 Task: Create Card Public Speaking Event Performance Review in Board Event Planning to Workspace Influencer Marketing Agencies.. Create Card Landscaping Review in Board Content Marketing Asset Creation and Optimization to Workspace Influencer Marketing Agencies.. Create Card Press Release Review in Board Diversity and Inclusion Employee Resource Group Recruitment and Onboarding Program Development and Execution to Workspace Influencer Marketing Agencies.
Action: Mouse moved to (689, 206)
Screenshot: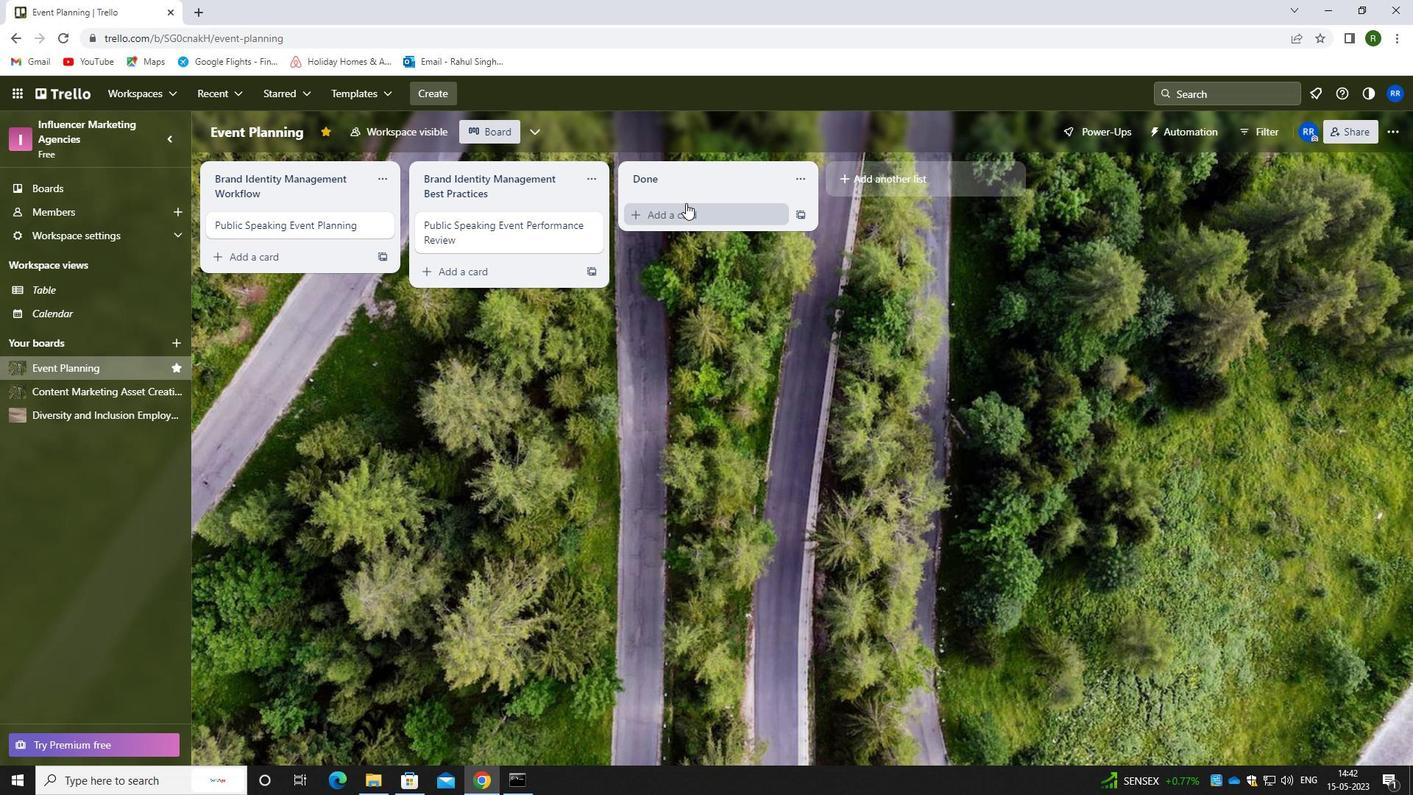 
Action: Mouse pressed left at (689, 206)
Screenshot: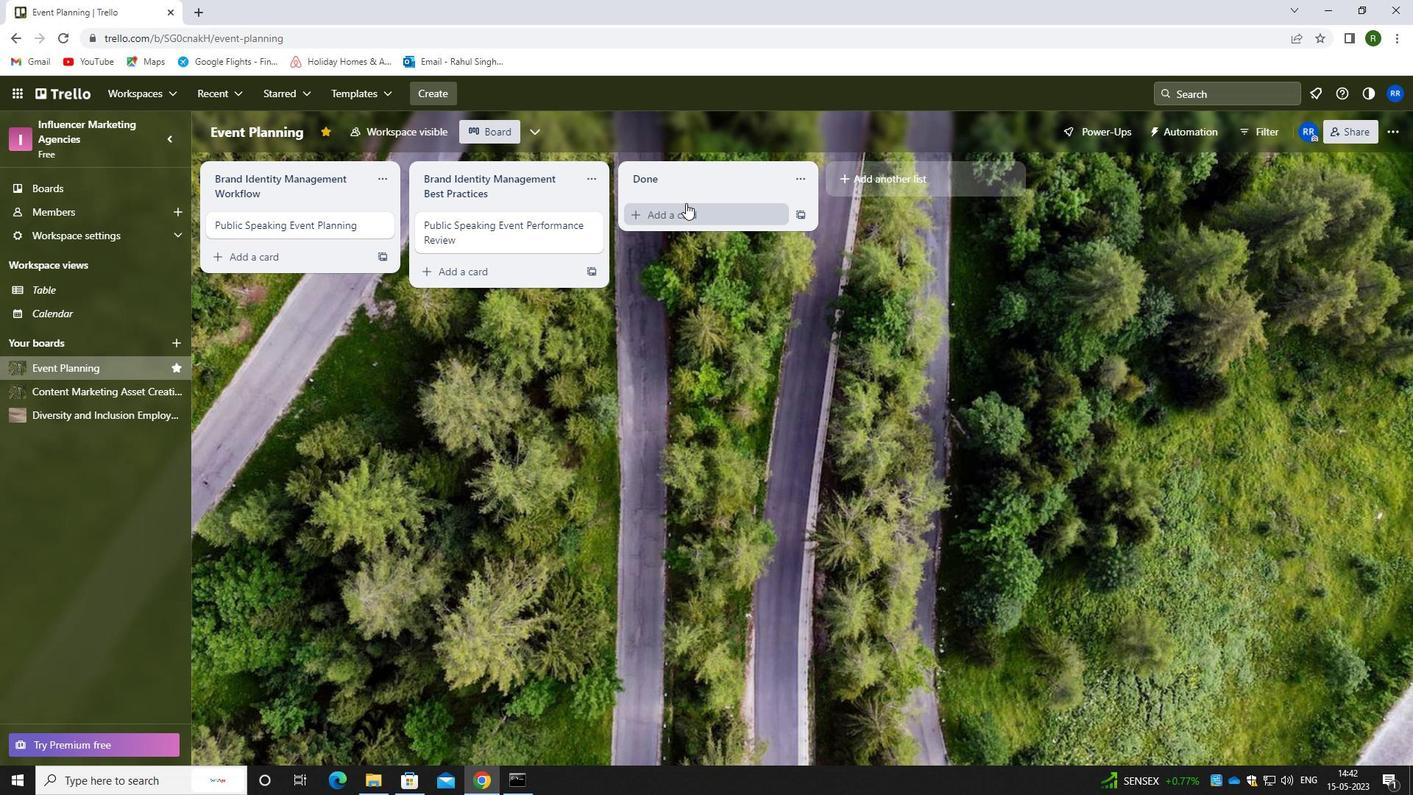 
Action: Mouse moved to (701, 223)
Screenshot: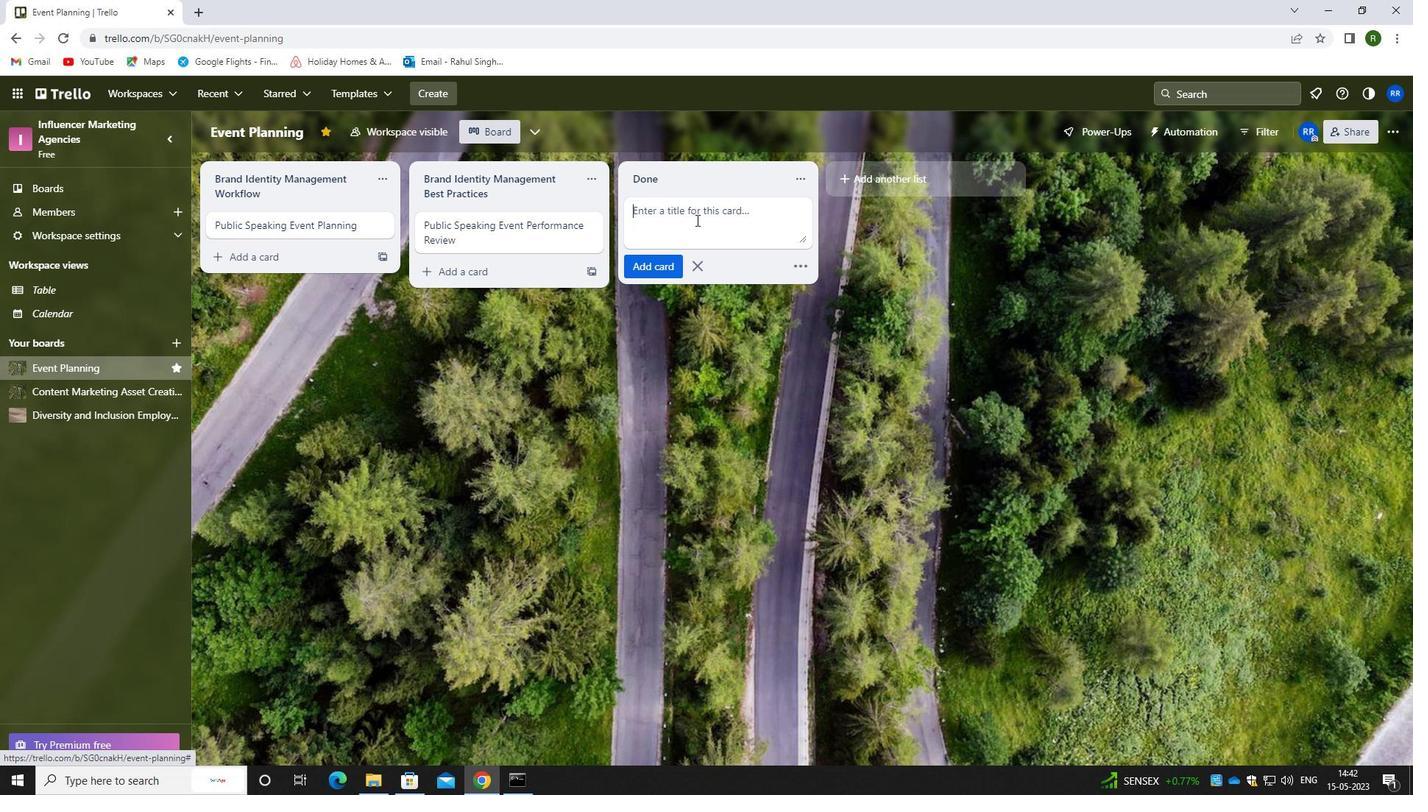 
Action: Mouse pressed left at (701, 223)
Screenshot: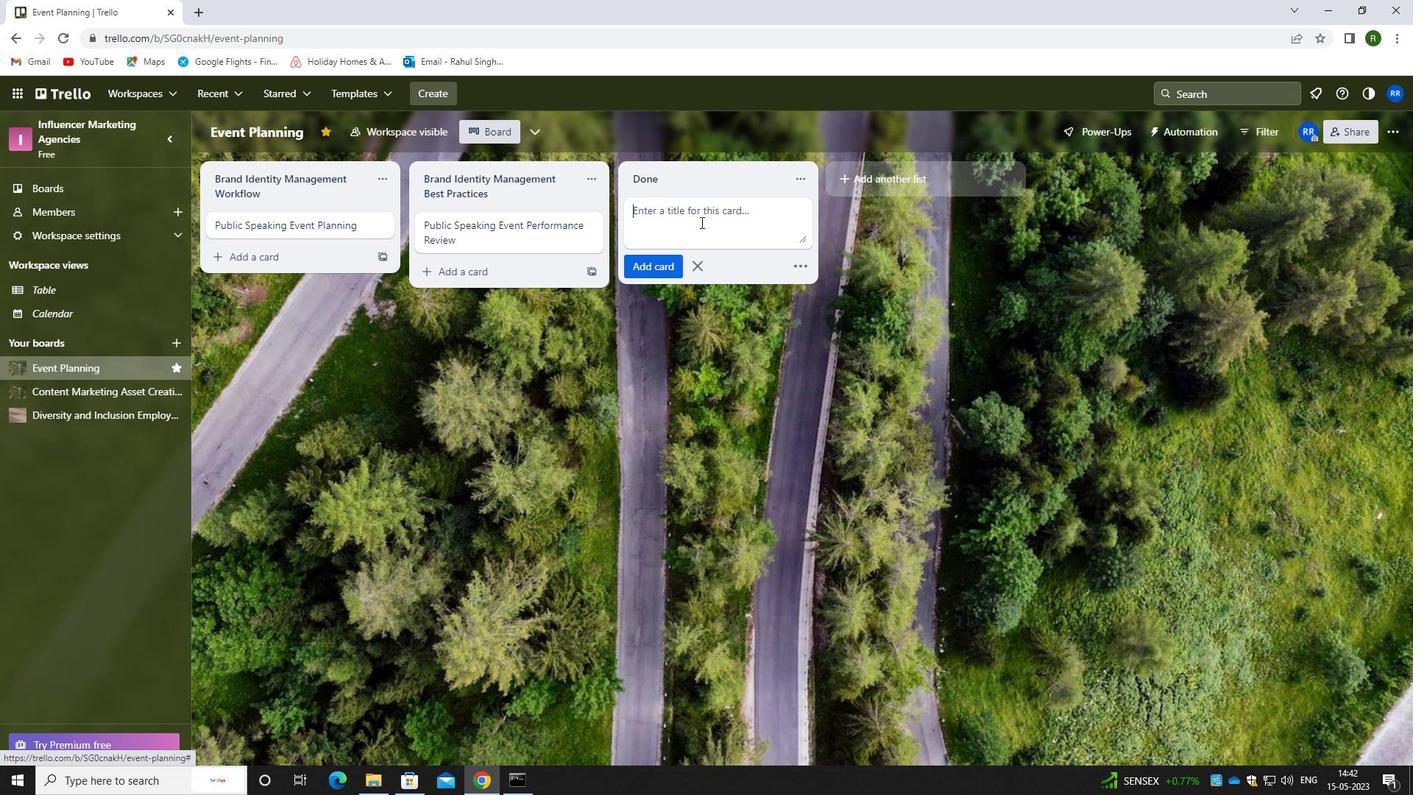 
Action: Key pressed <Key.caps_lock>p<Key.caps_lock>Ublic<Key.space><Key.caps_lock>s<Key.caps_lock>Peaking<Key.space><Key.caps_lock>e<Key.caps_lock>vent<Key.space><Key.caps_lock>P<Key.caps_lock>erformance<Key.space>
Screenshot: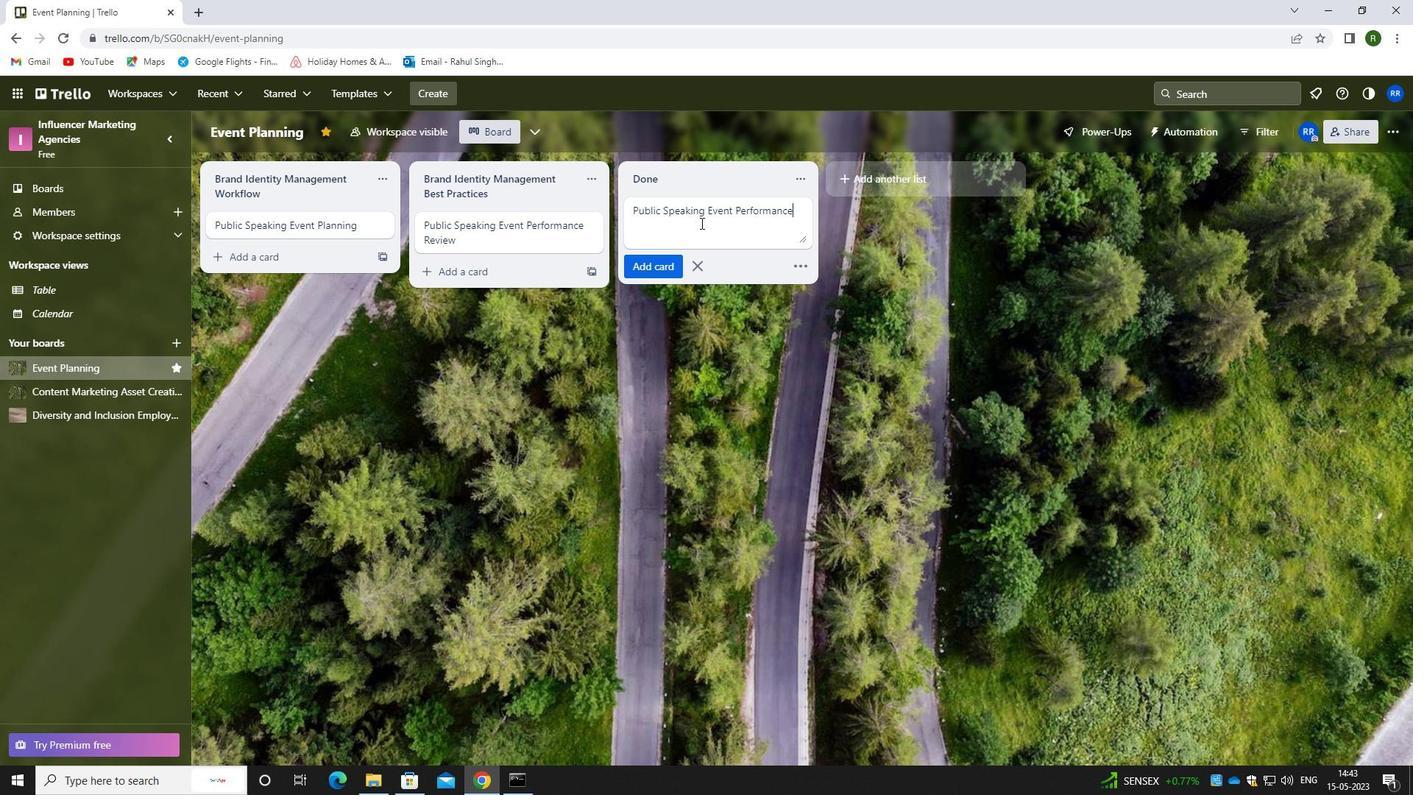 
Action: Mouse moved to (699, 223)
Screenshot: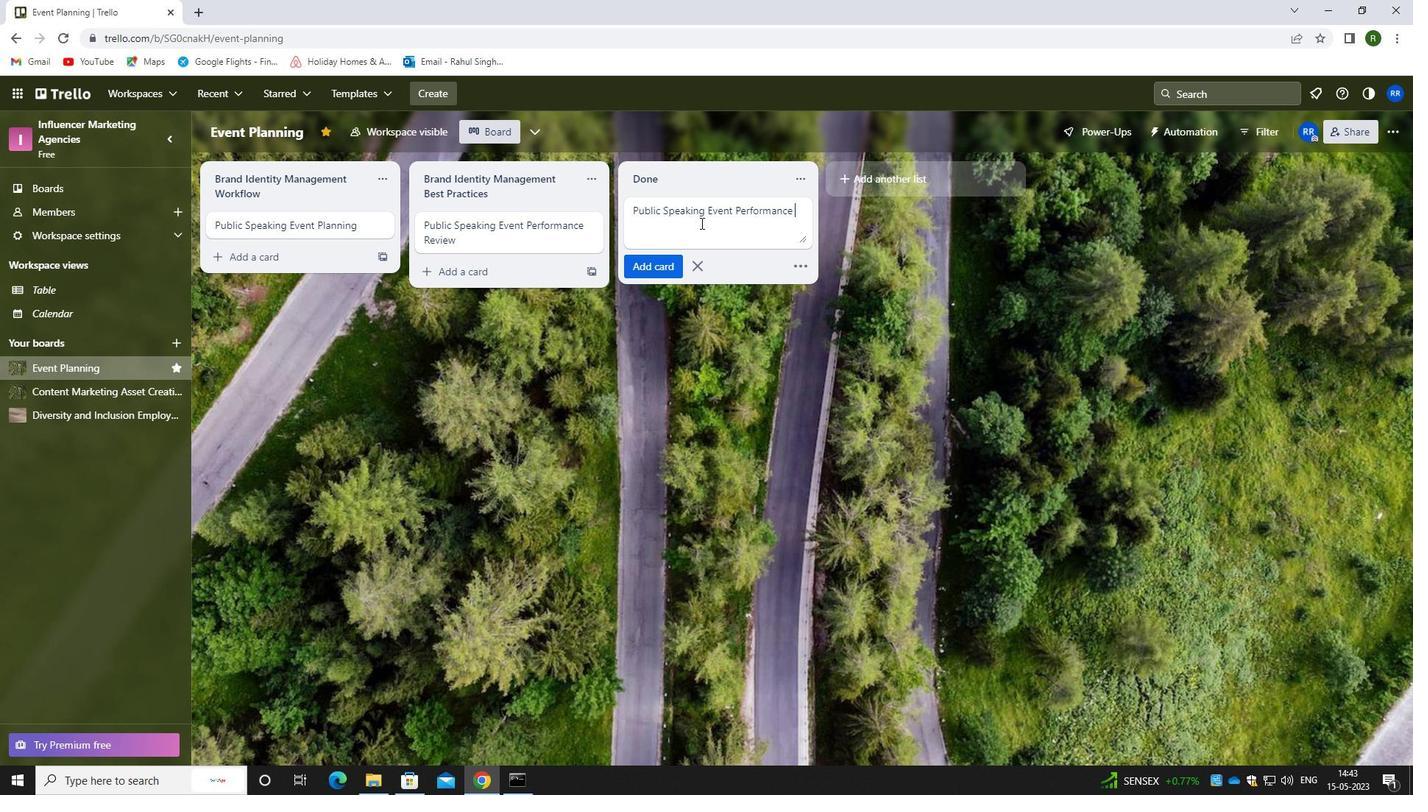 
Action: Key pressed <Key.caps_lock>r<Key.caps_lock>eview
Screenshot: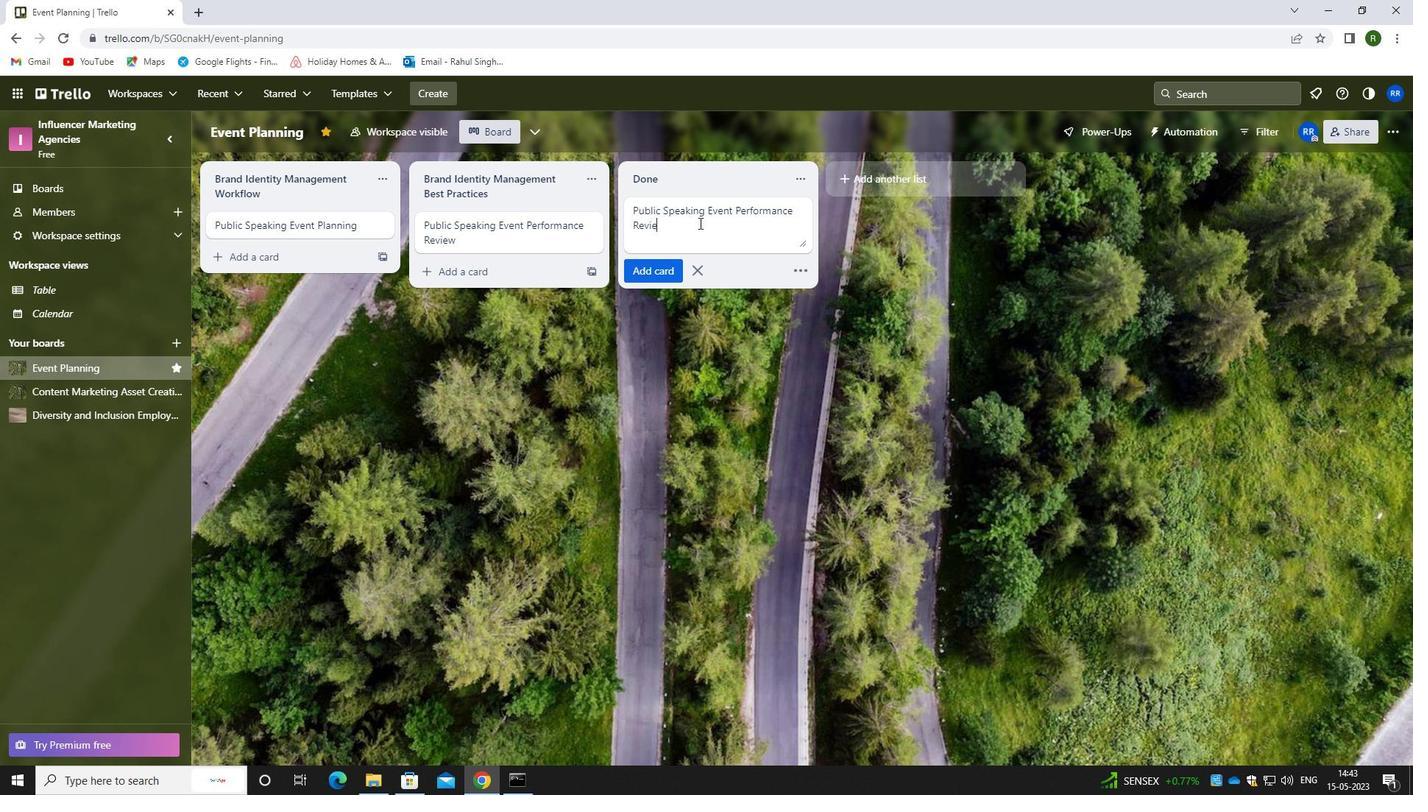 
Action: Mouse moved to (648, 267)
Screenshot: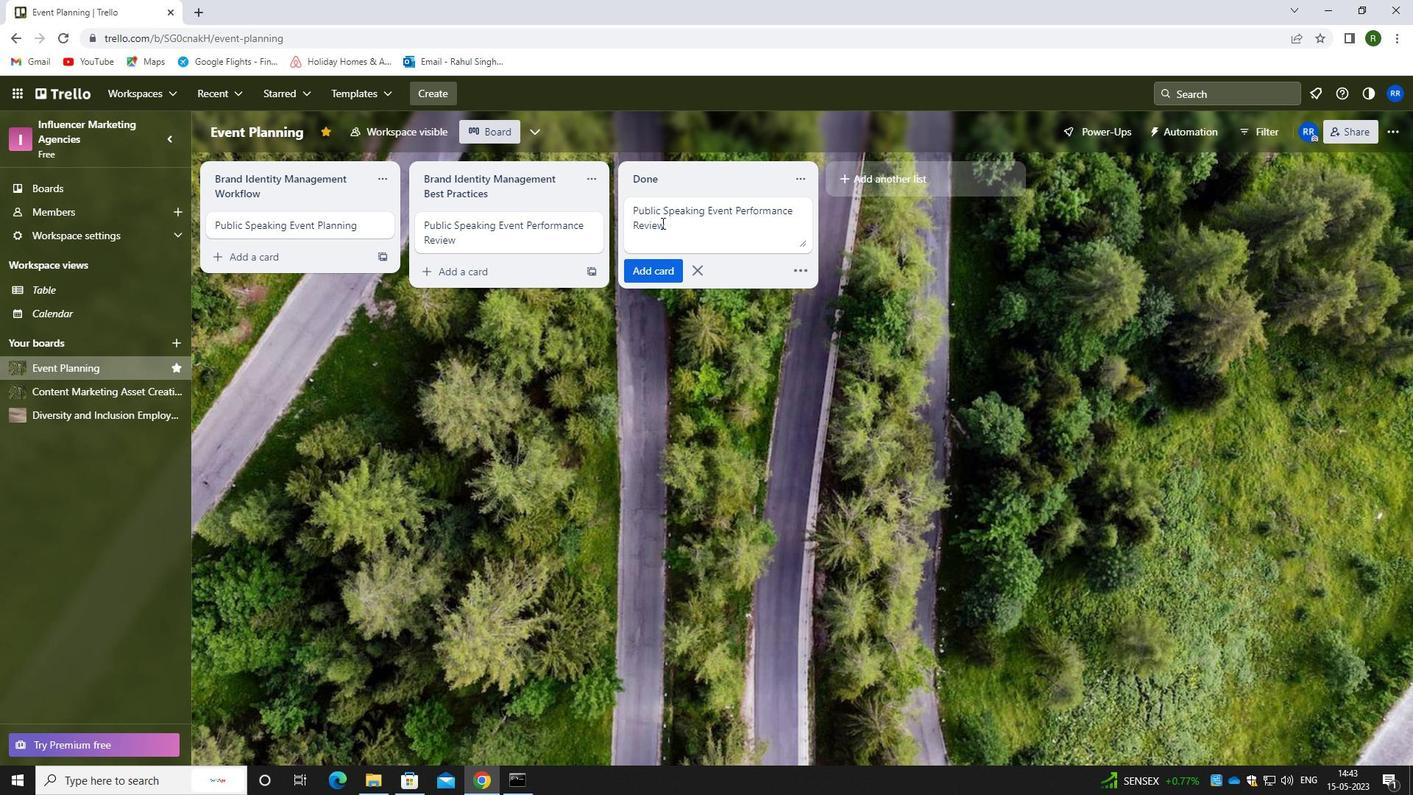 
Action: Mouse pressed left at (648, 267)
Screenshot: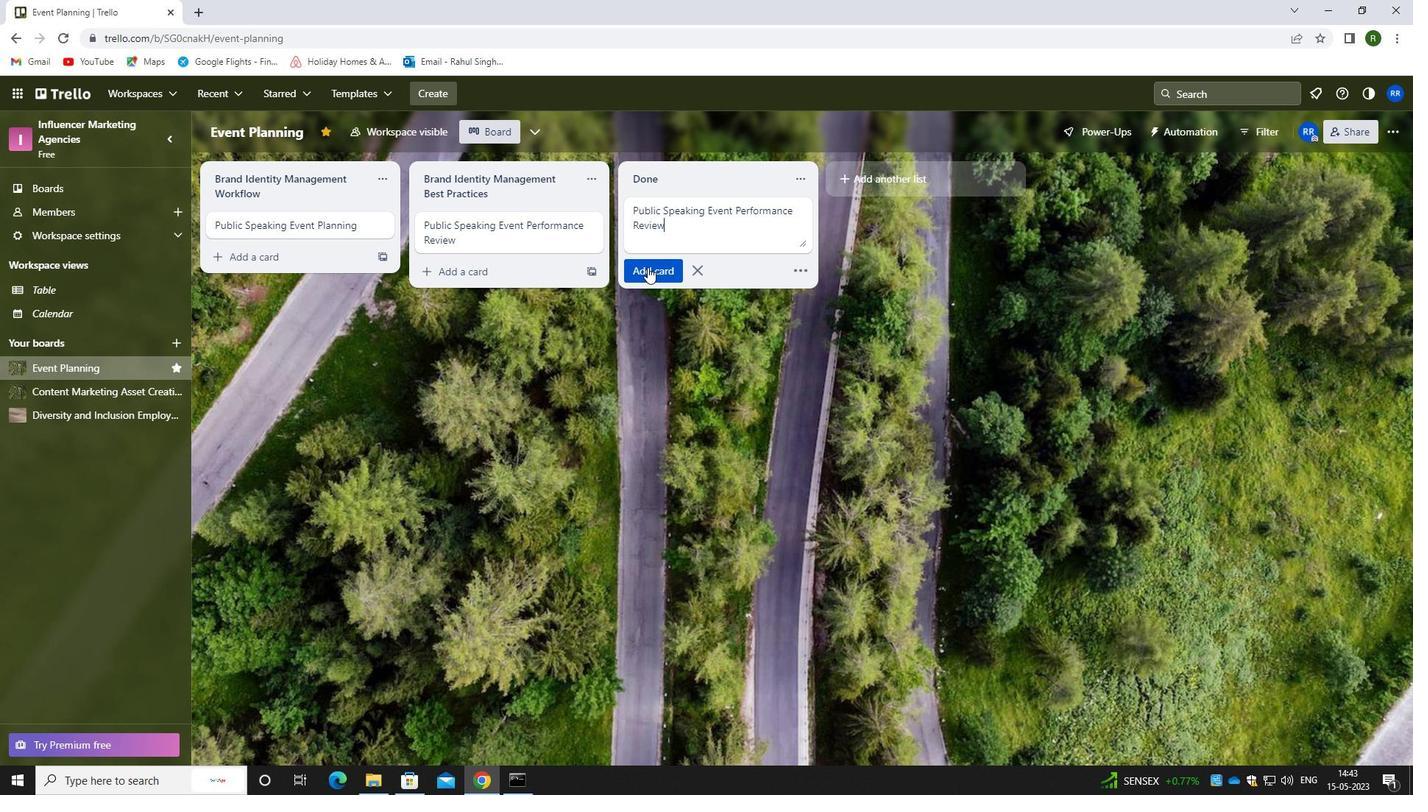 
Action: Mouse moved to (100, 394)
Screenshot: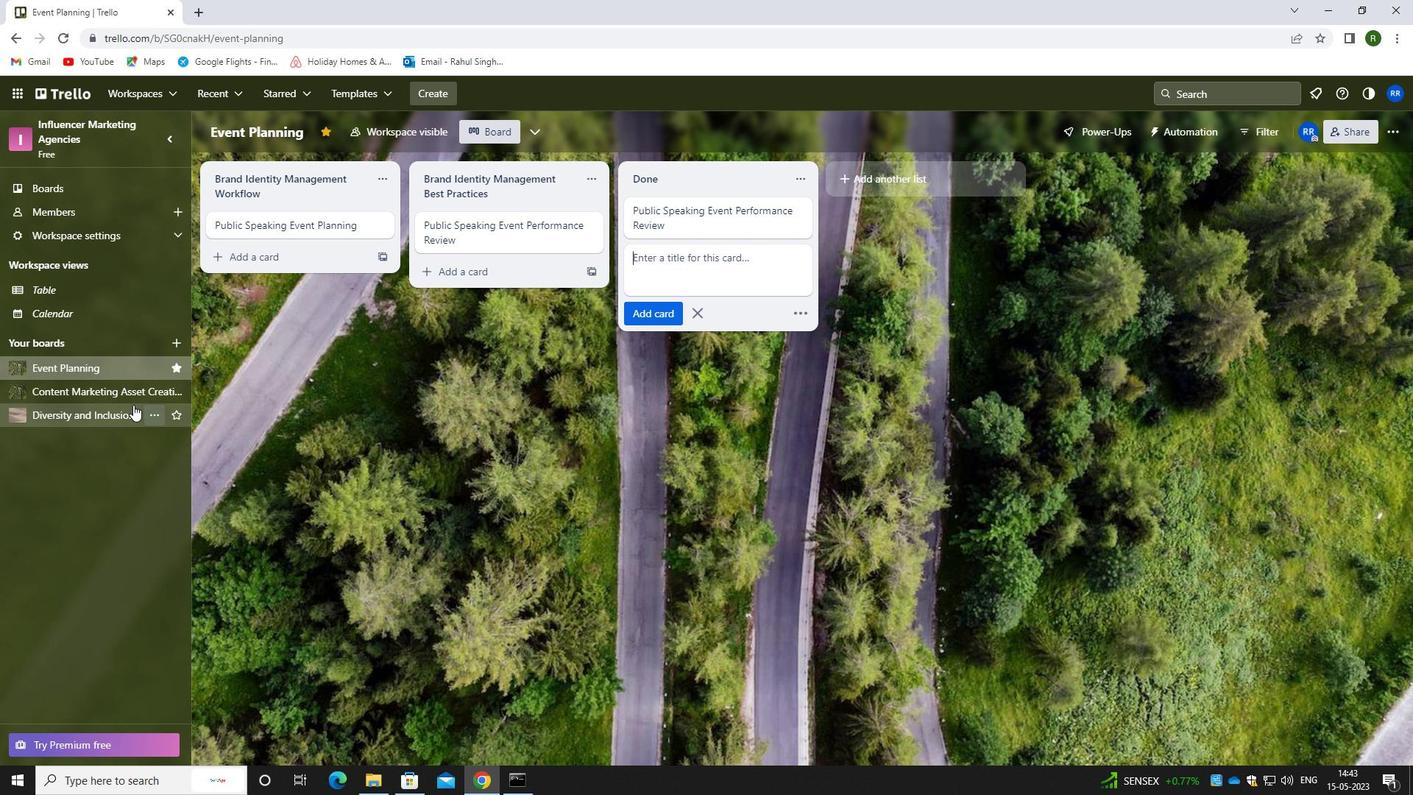 
Action: Mouse pressed left at (100, 394)
Screenshot: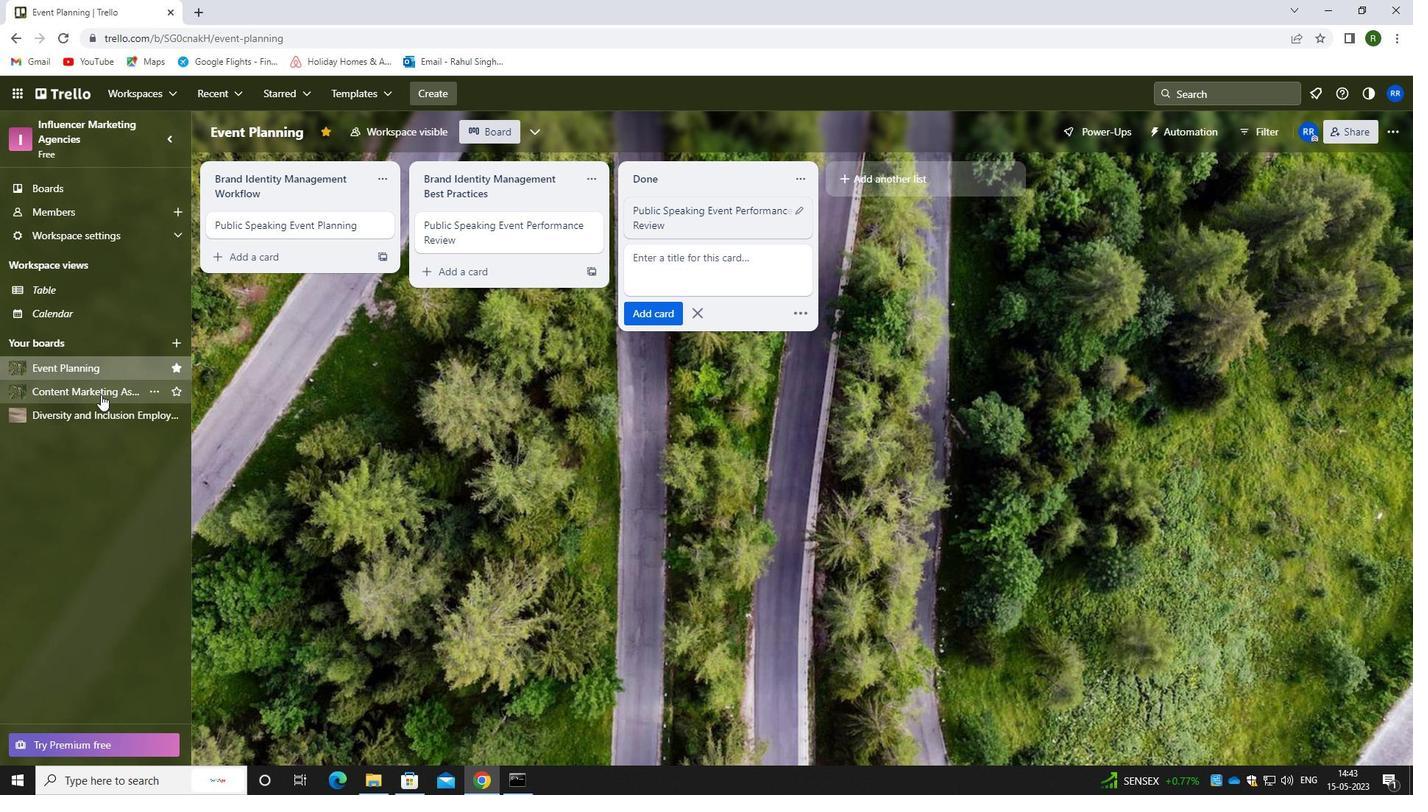 
Action: Mouse moved to (639, 215)
Screenshot: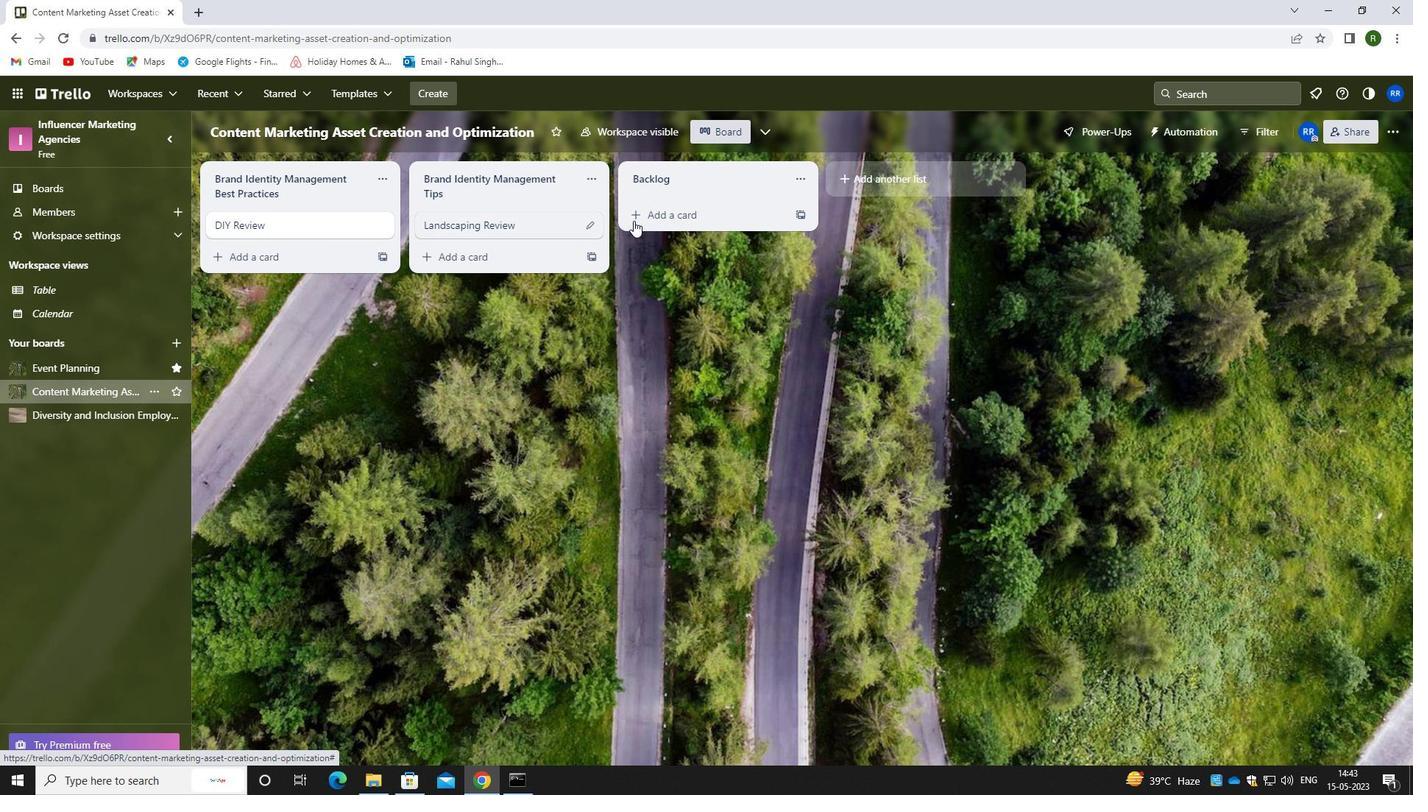 
Action: Mouse pressed left at (639, 215)
Screenshot: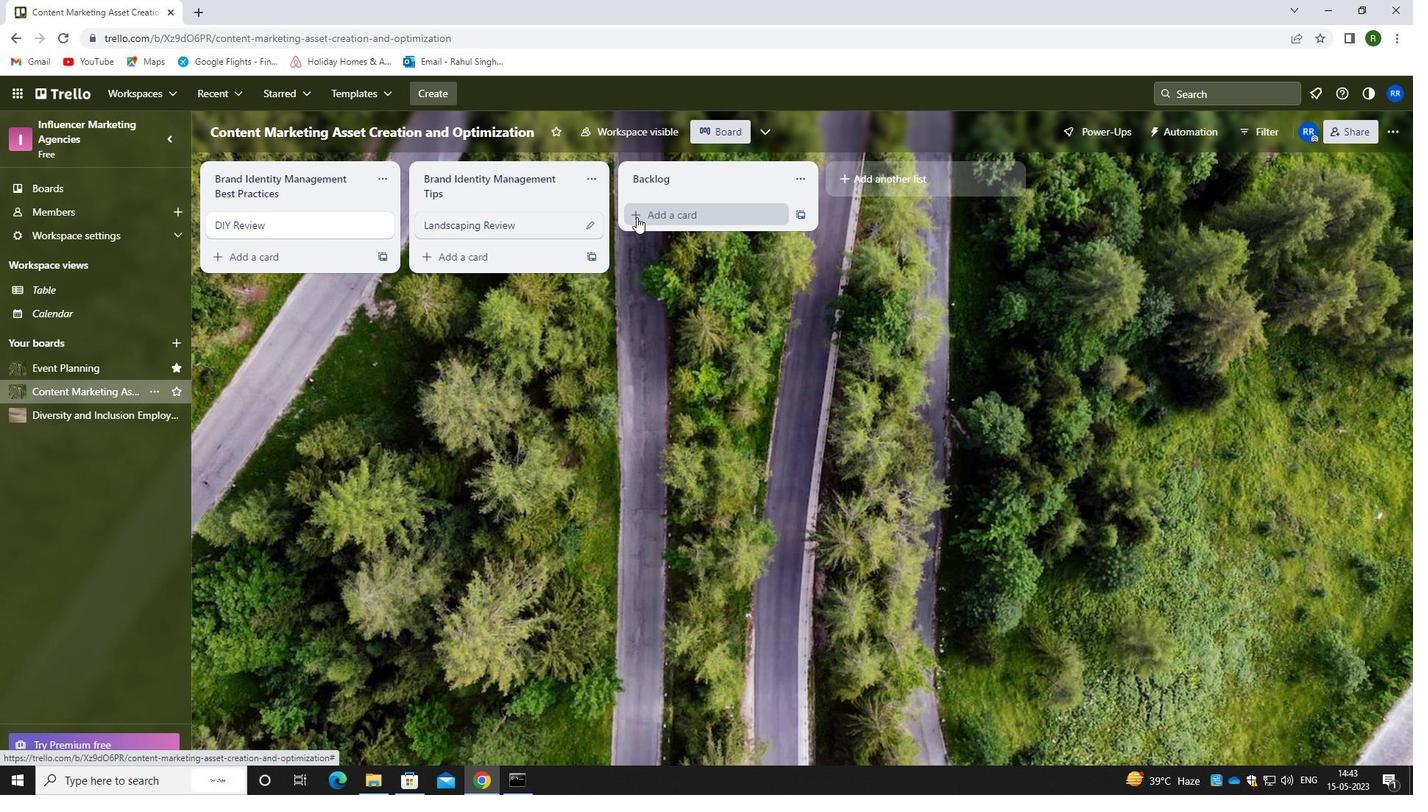 
Action: Mouse moved to (670, 217)
Screenshot: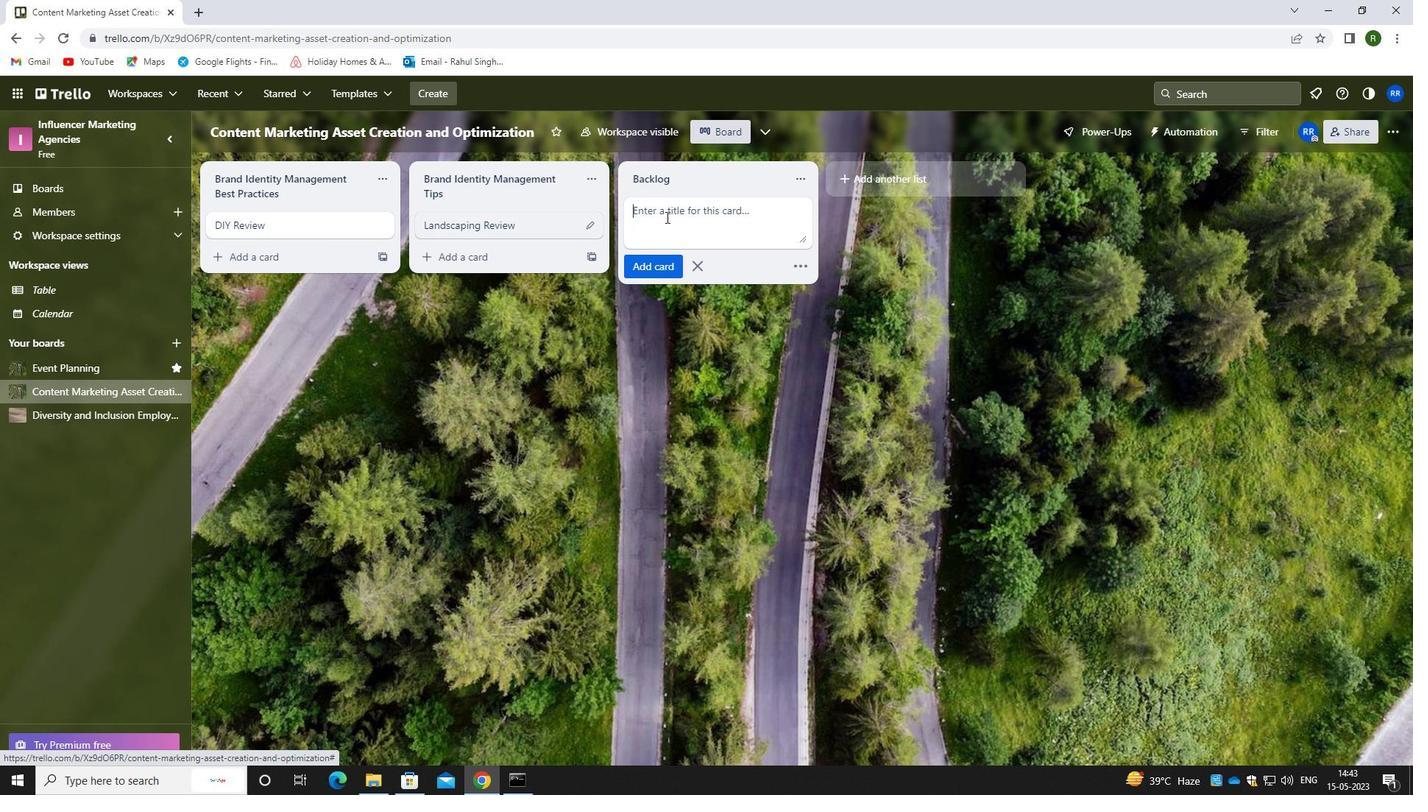 
Action: Mouse pressed left at (670, 217)
Screenshot: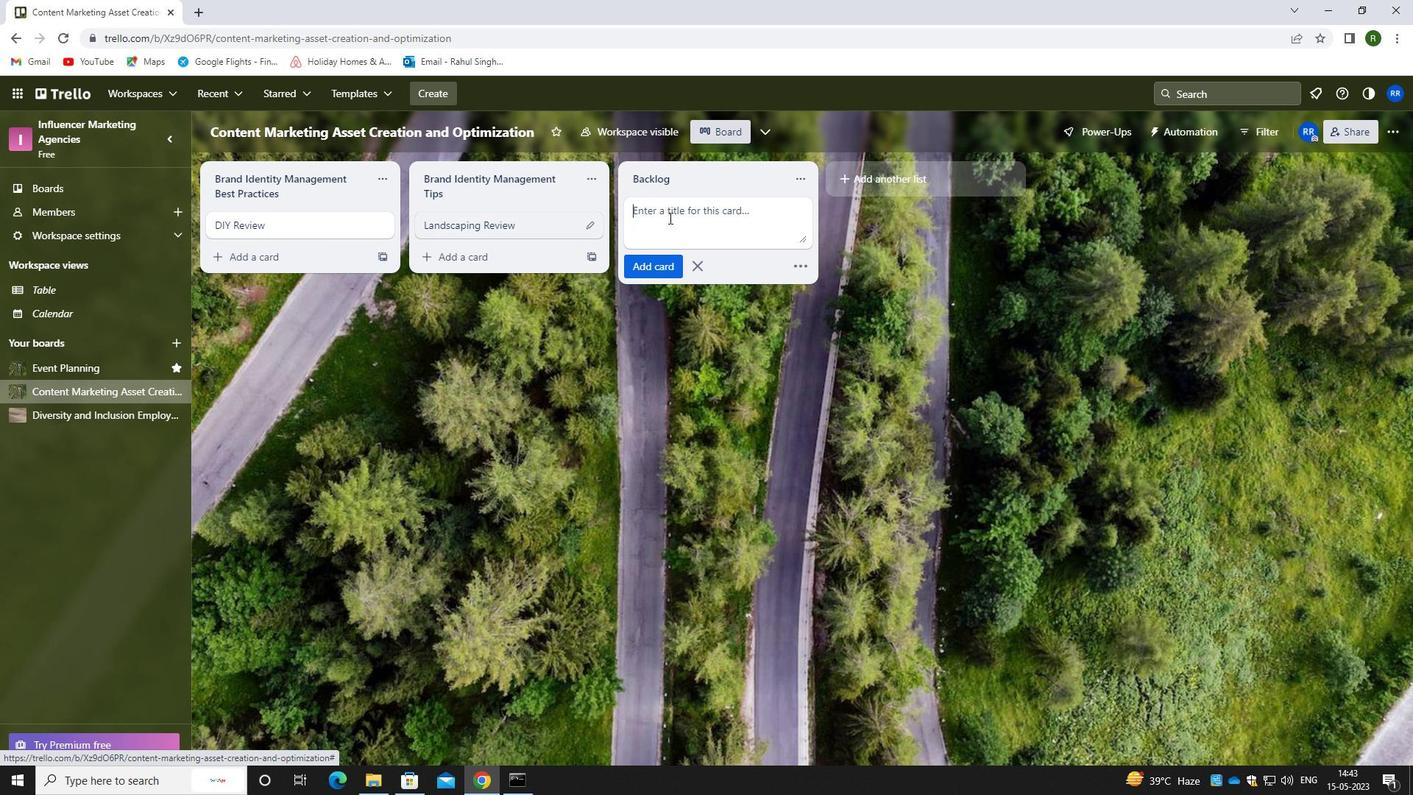 
Action: Key pressed <Key.caps_lock>l<Key.caps_lock>andscaping<Key.space><Key.caps_lock>r<Key.caps_lock>eview
Screenshot: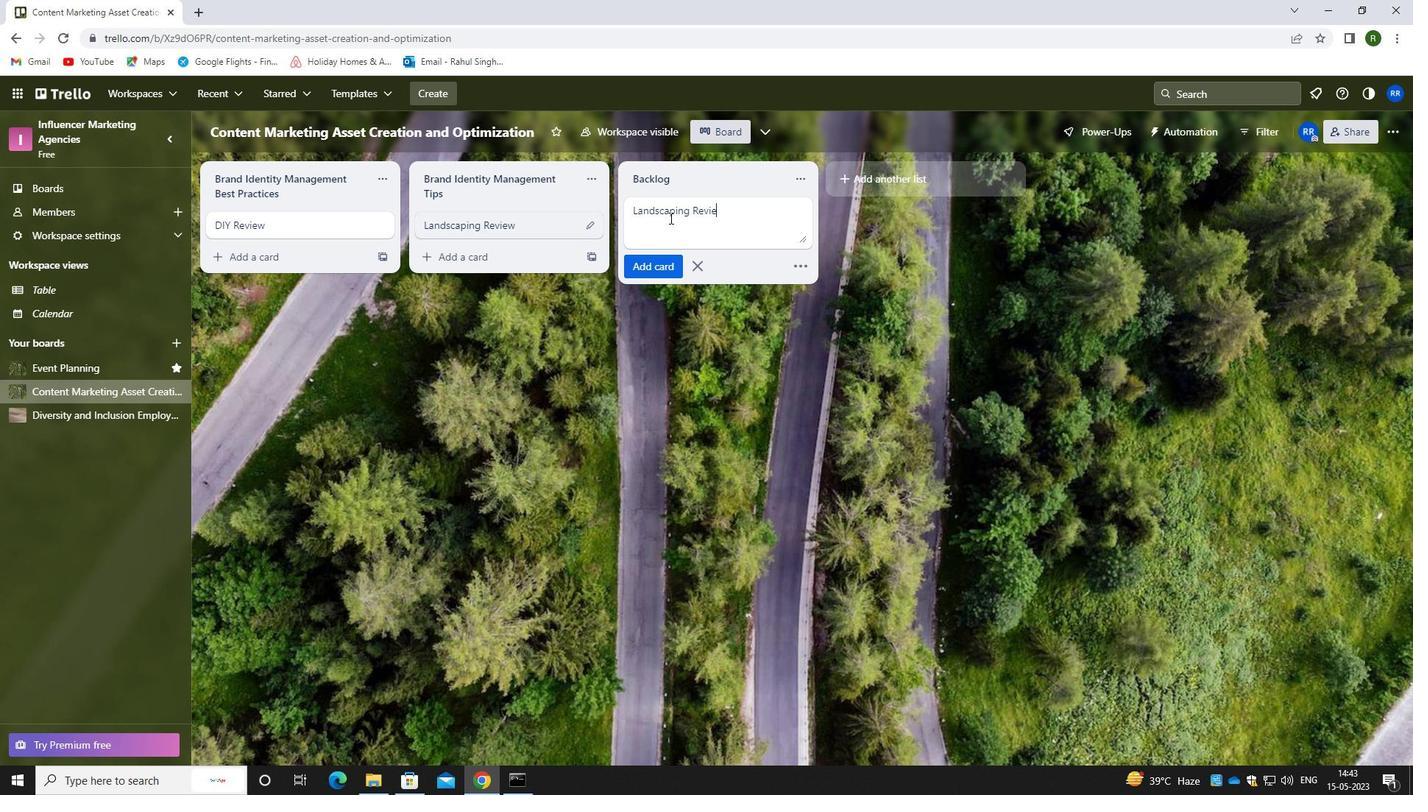 
Action: Mouse moved to (658, 273)
Screenshot: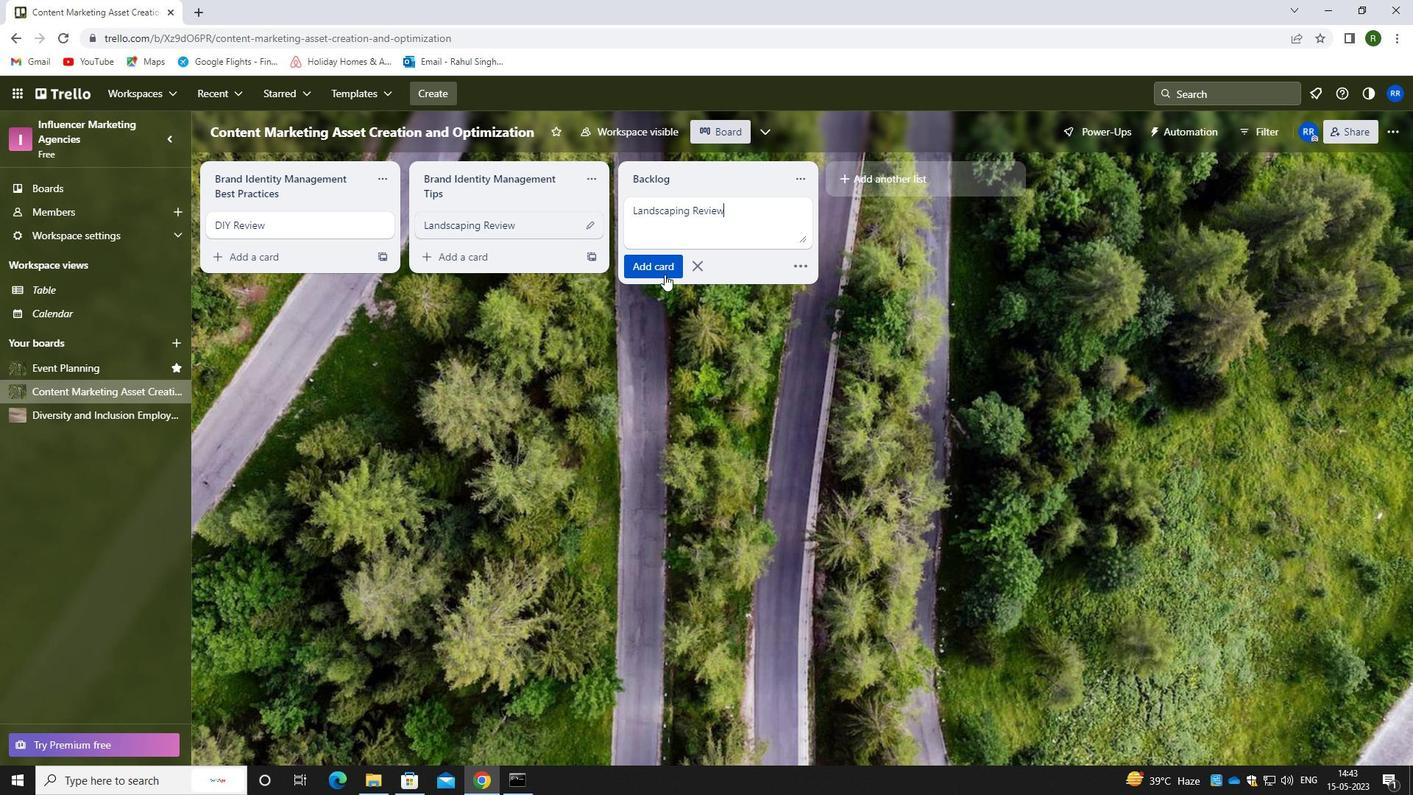 
Action: Mouse pressed left at (658, 273)
Screenshot: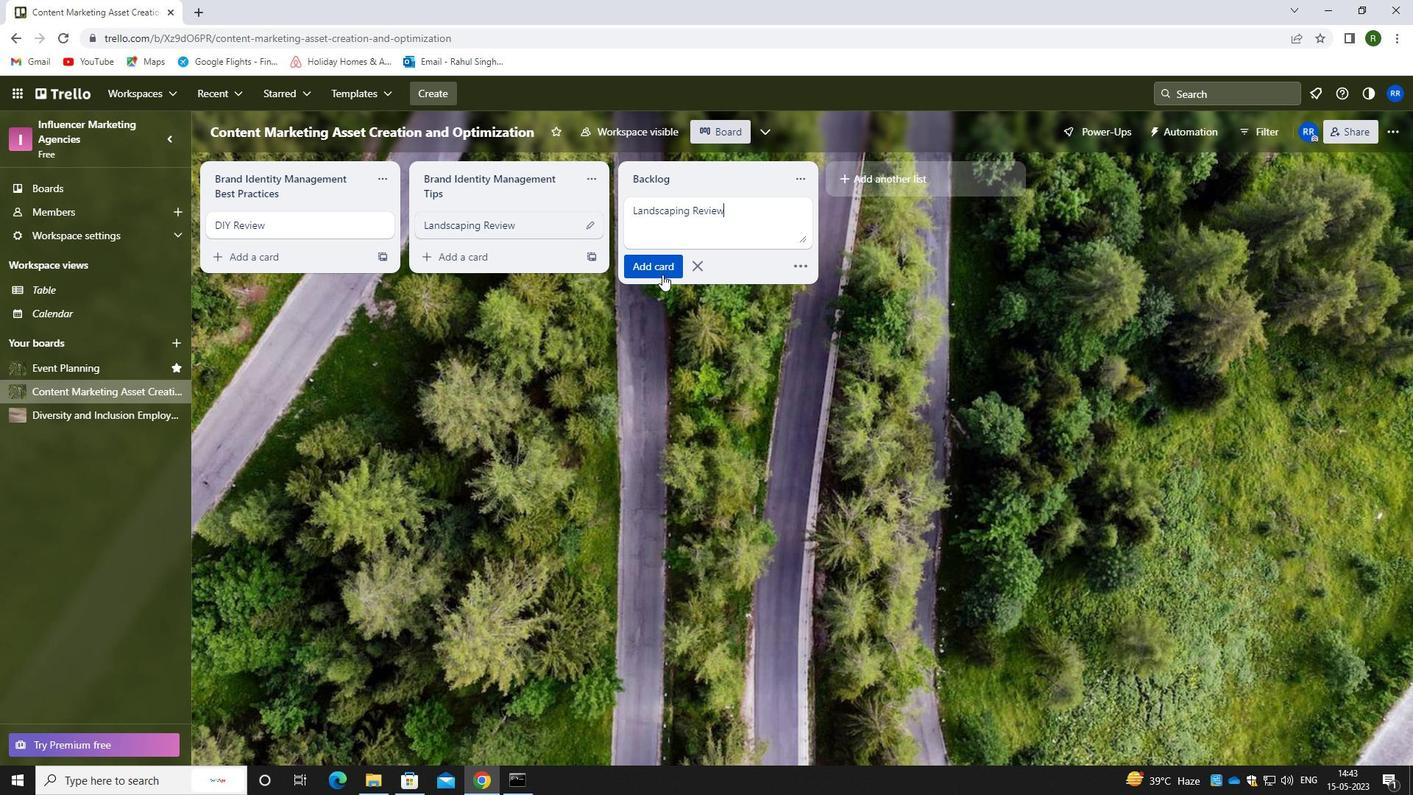 
Action: Mouse moved to (569, 406)
Screenshot: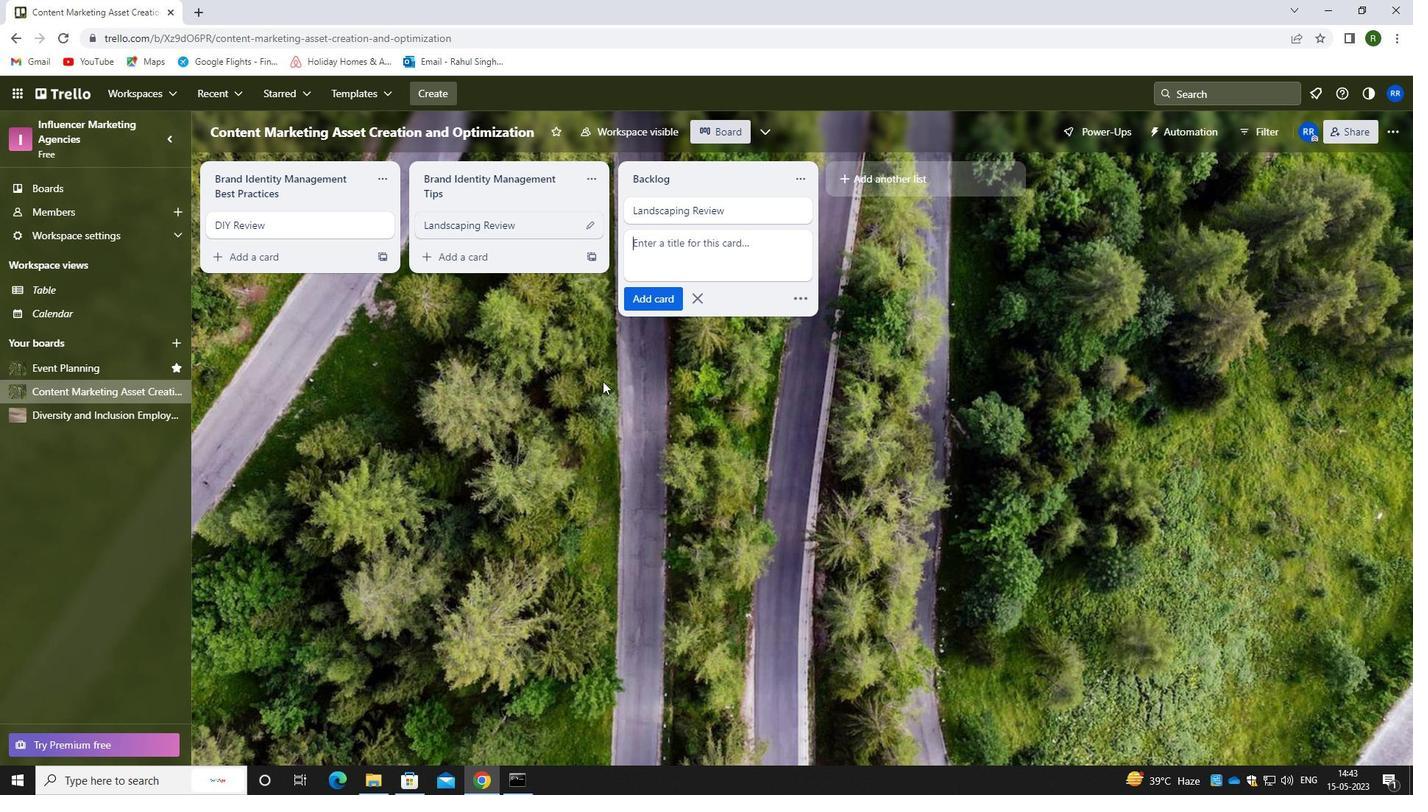 
Action: Mouse pressed left at (569, 406)
Screenshot: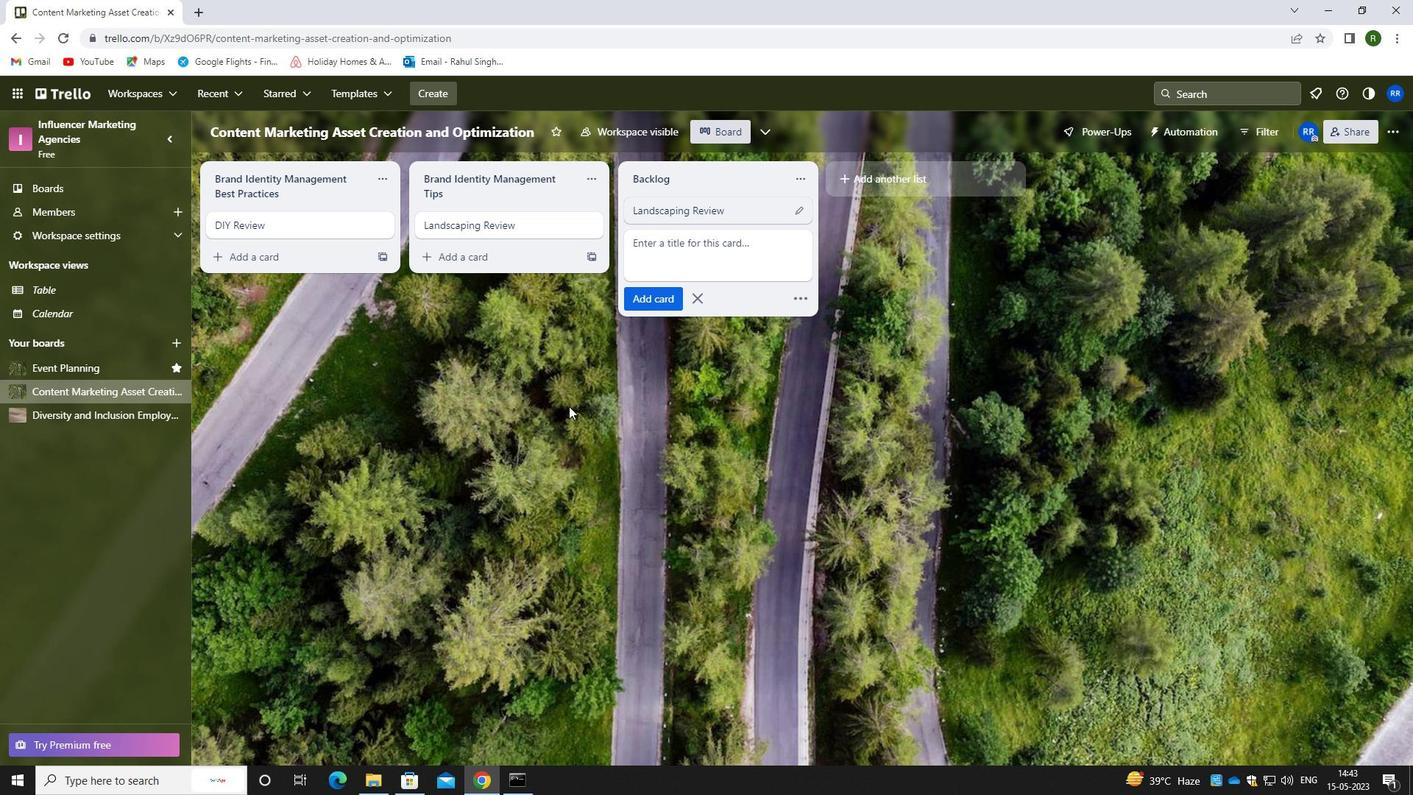 
Action: Mouse moved to (100, 418)
Screenshot: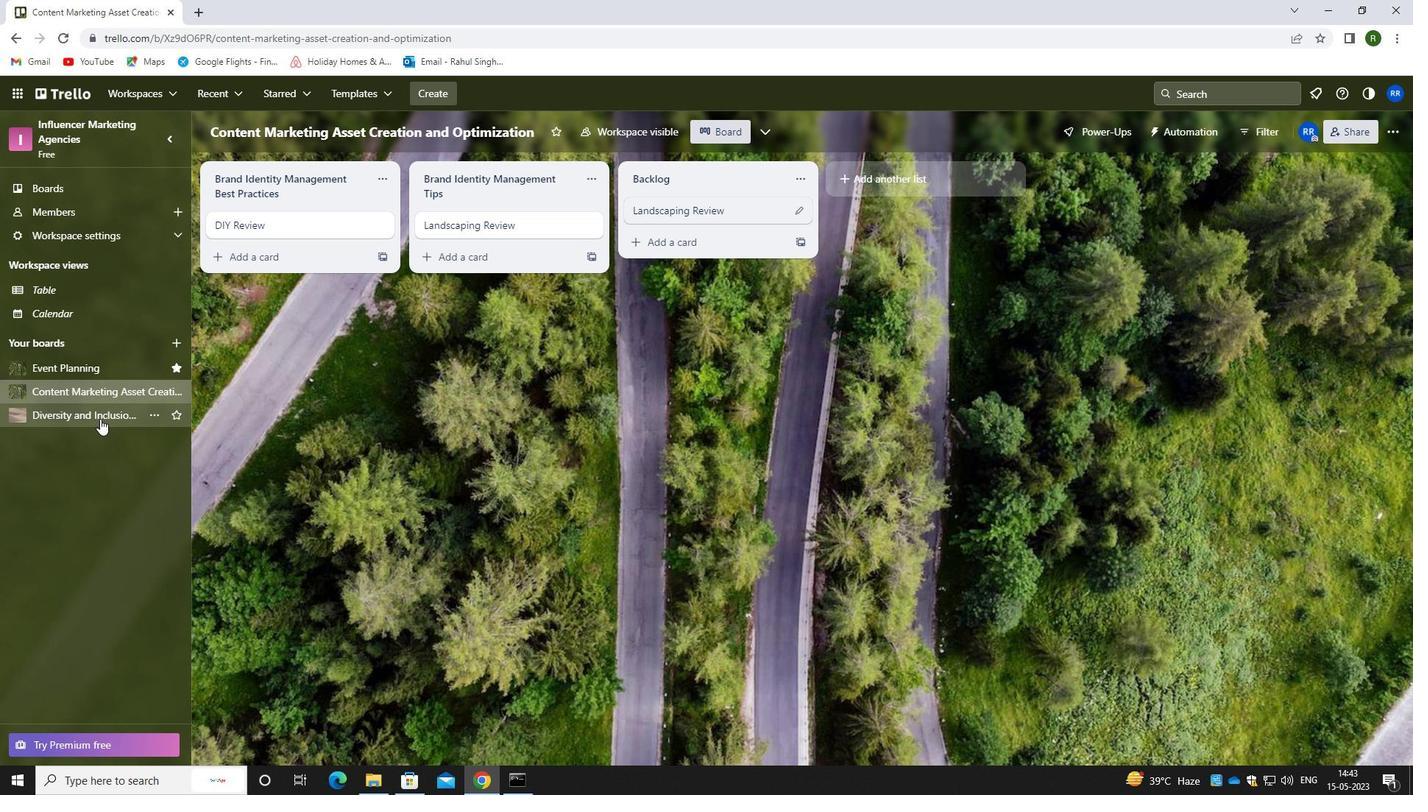 
Action: Mouse pressed left at (100, 418)
Screenshot: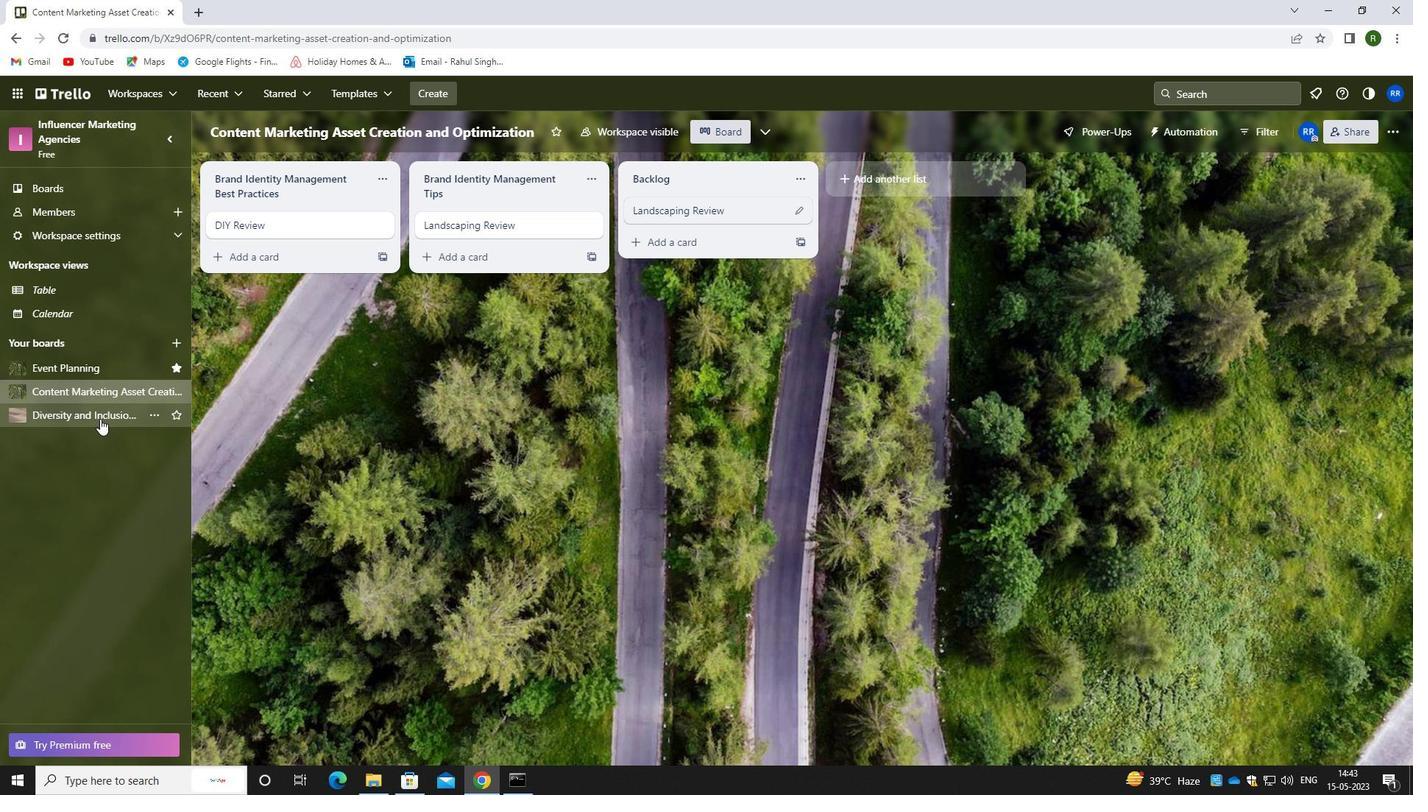 
Action: Mouse moved to (680, 226)
Screenshot: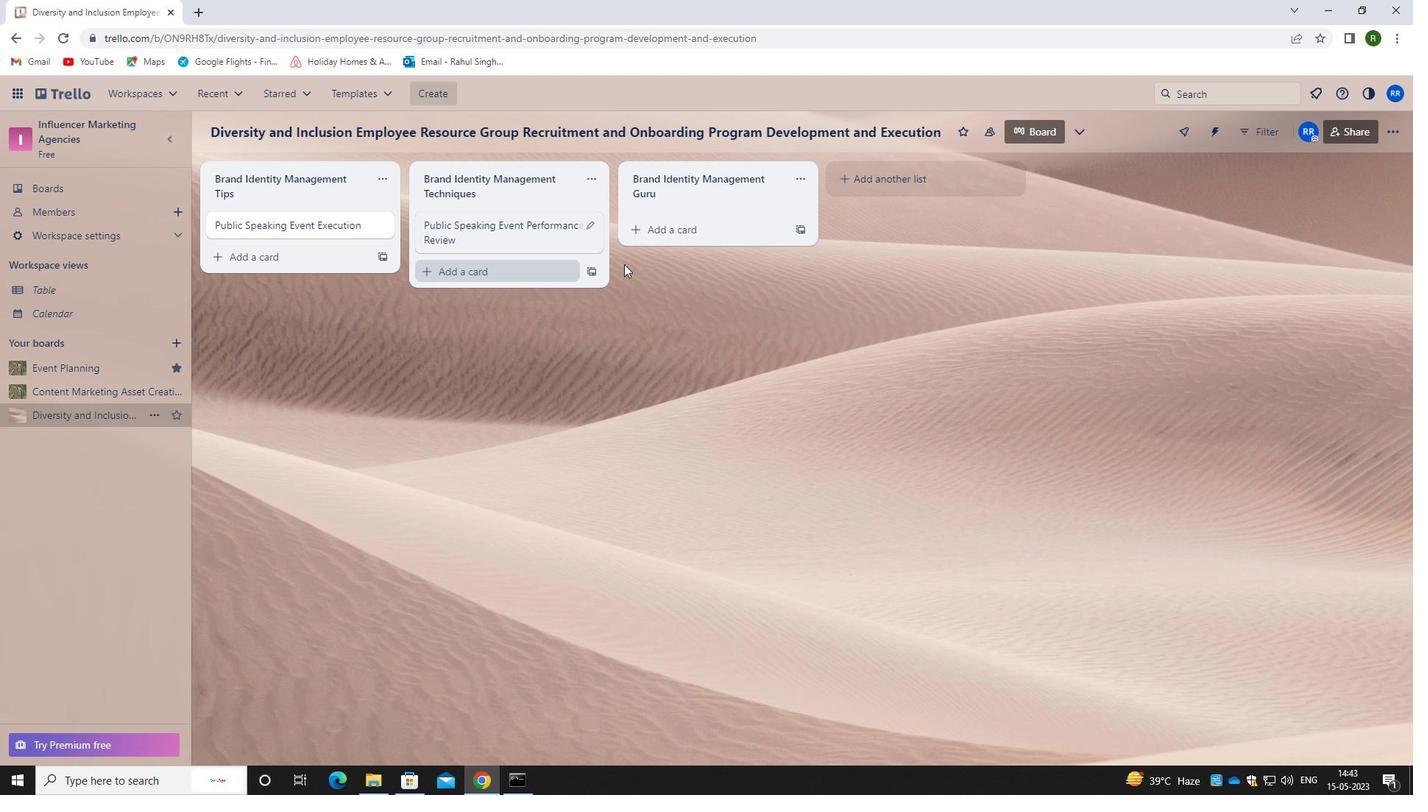
Action: Mouse pressed left at (680, 226)
Screenshot: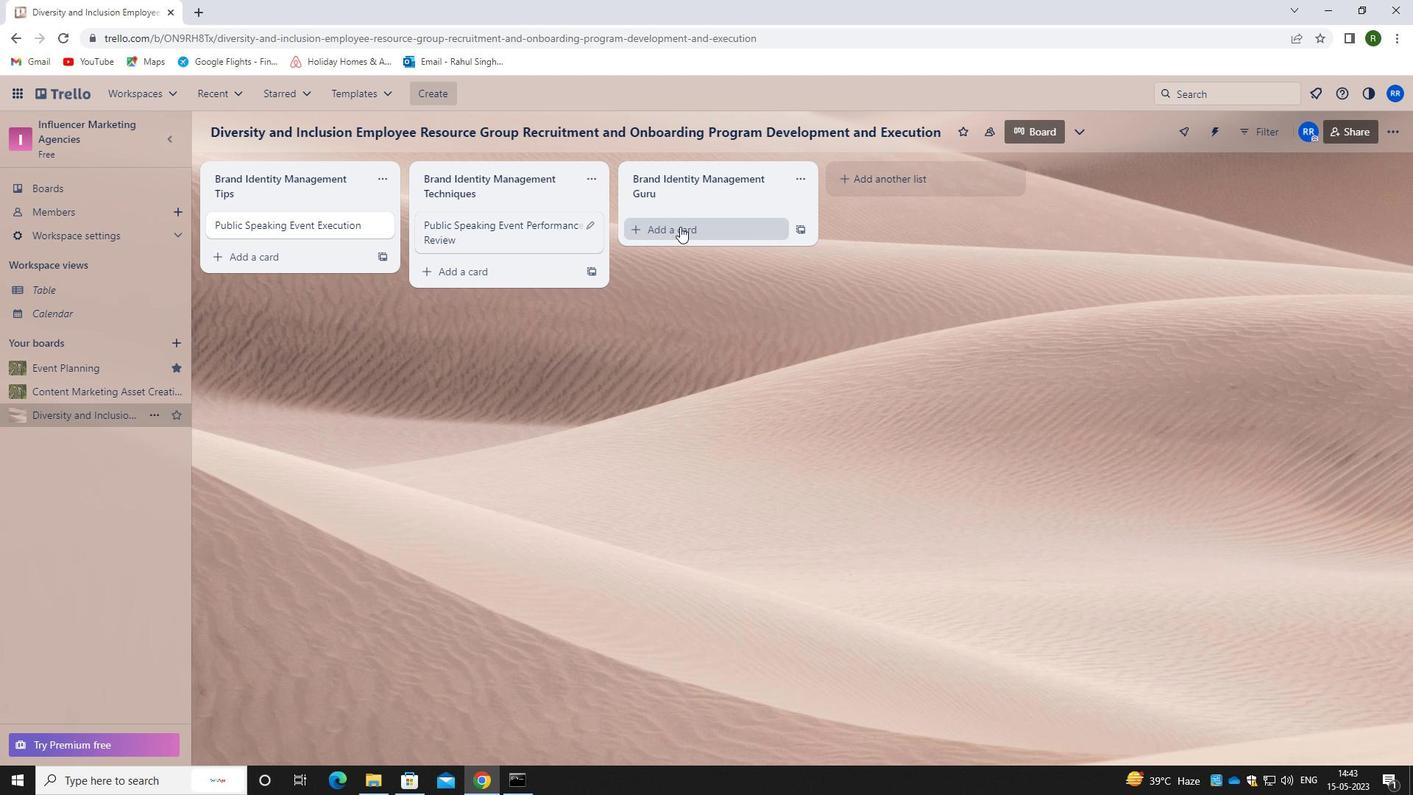 
Action: Mouse moved to (671, 239)
Screenshot: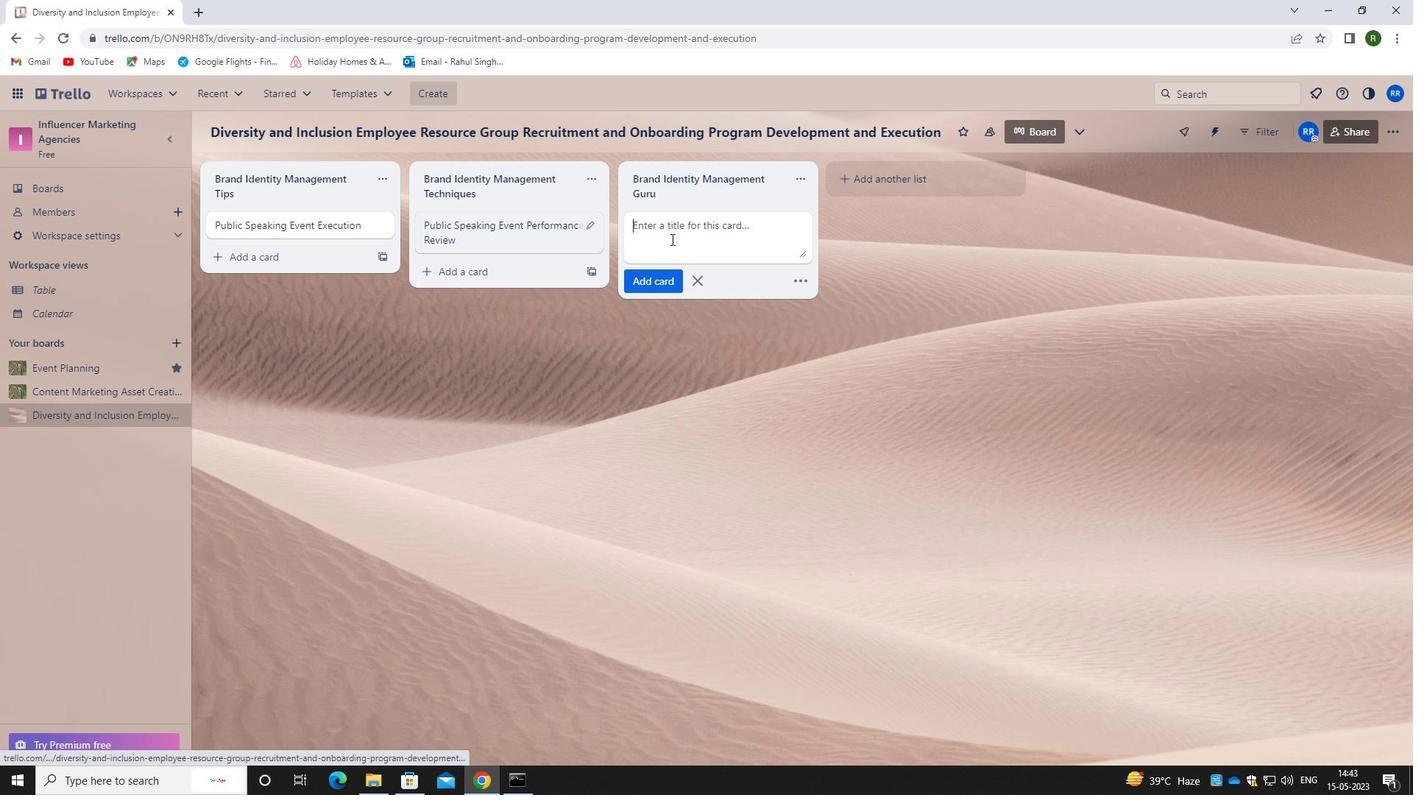 
Action: Mouse pressed left at (671, 239)
Screenshot: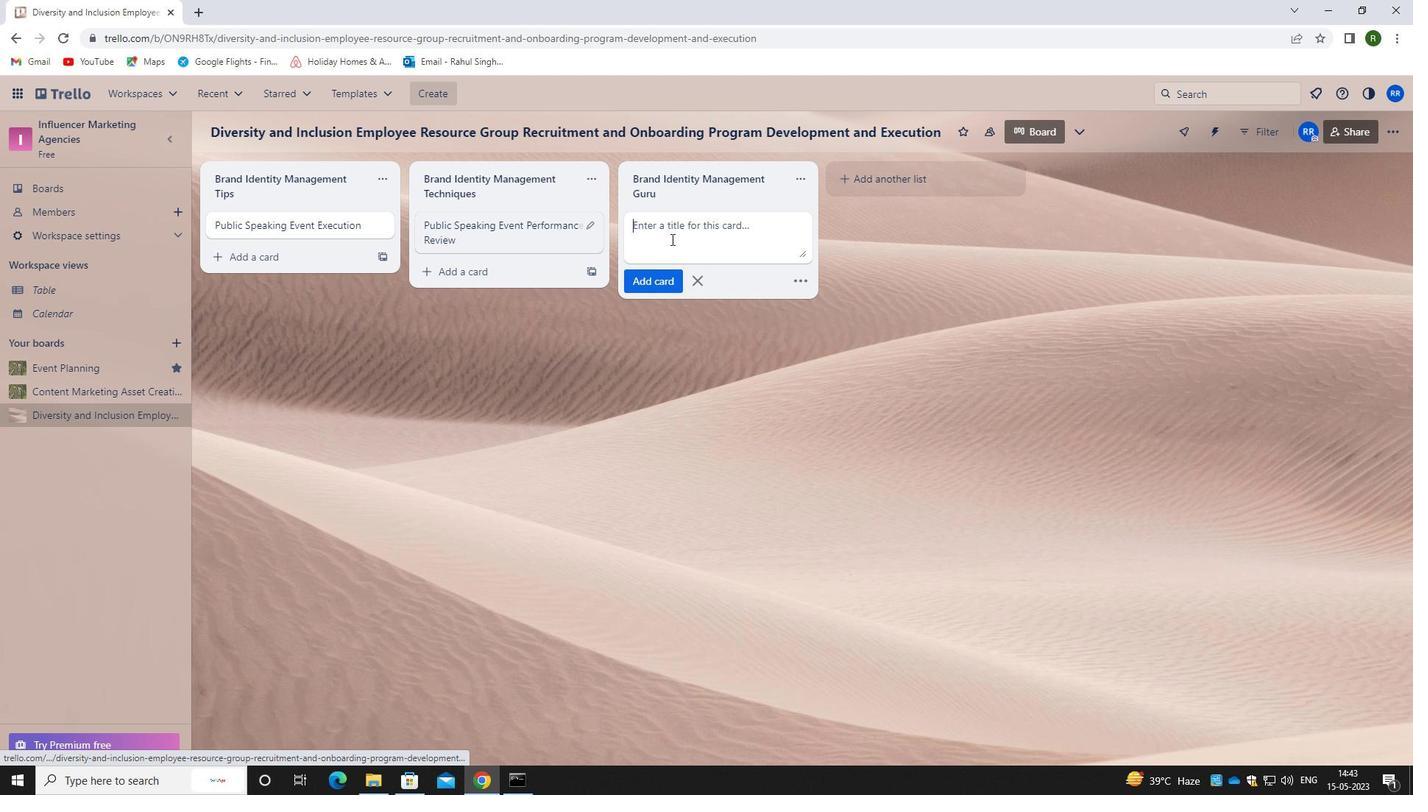 
Action: Key pressed <Key.caps_lock><Key.caps_lock>p<Key.caps_lock>re<Key.backspace><Key.backspace><Key.backspace>p<Key.caps_lock>ress<Key.space><Key.caps_lock>r<Key.caps_lock>elese<Key.backspace><Key.backspace>ase<Key.space><Key.caps_lock>r<Key.caps_lock>eview
Screenshot: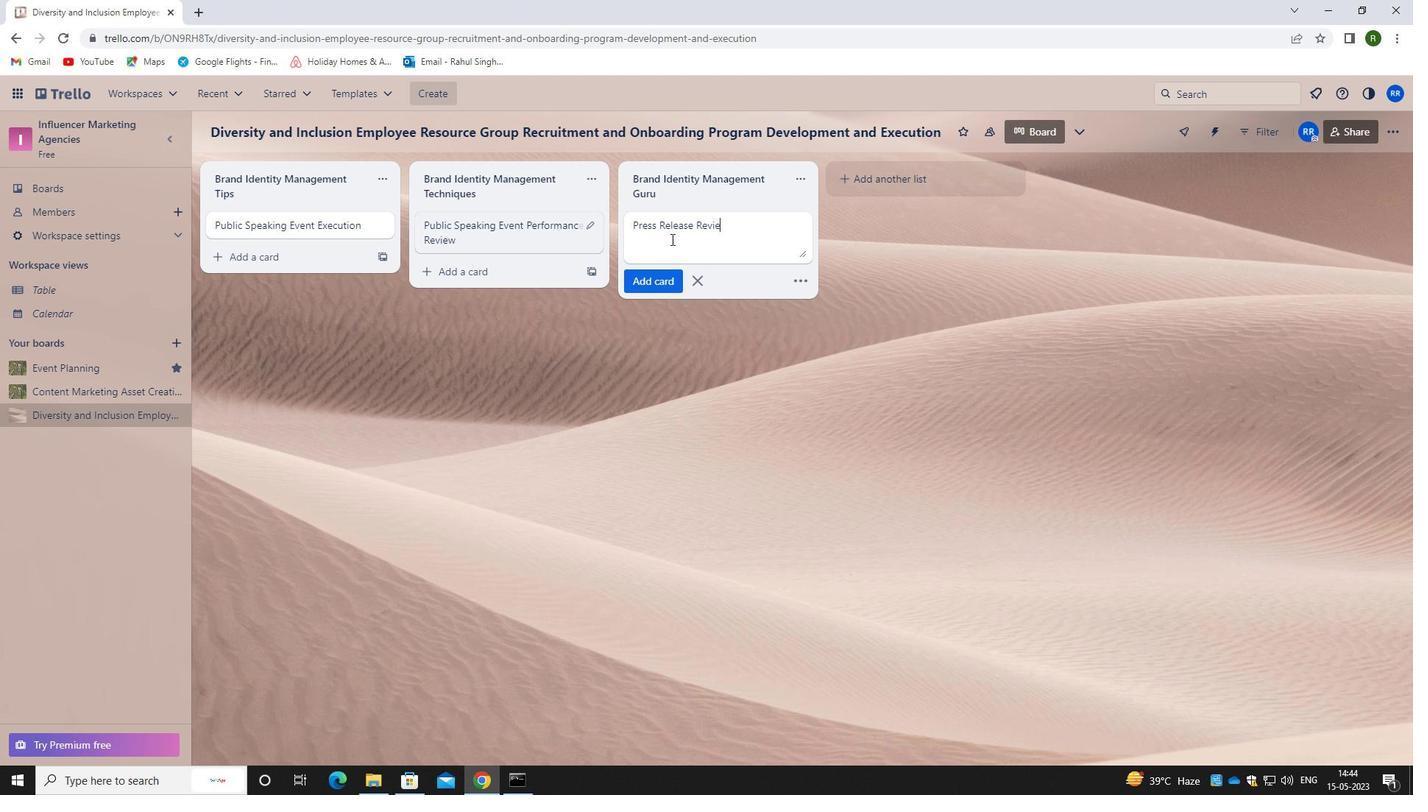 
Action: Mouse moved to (668, 288)
Screenshot: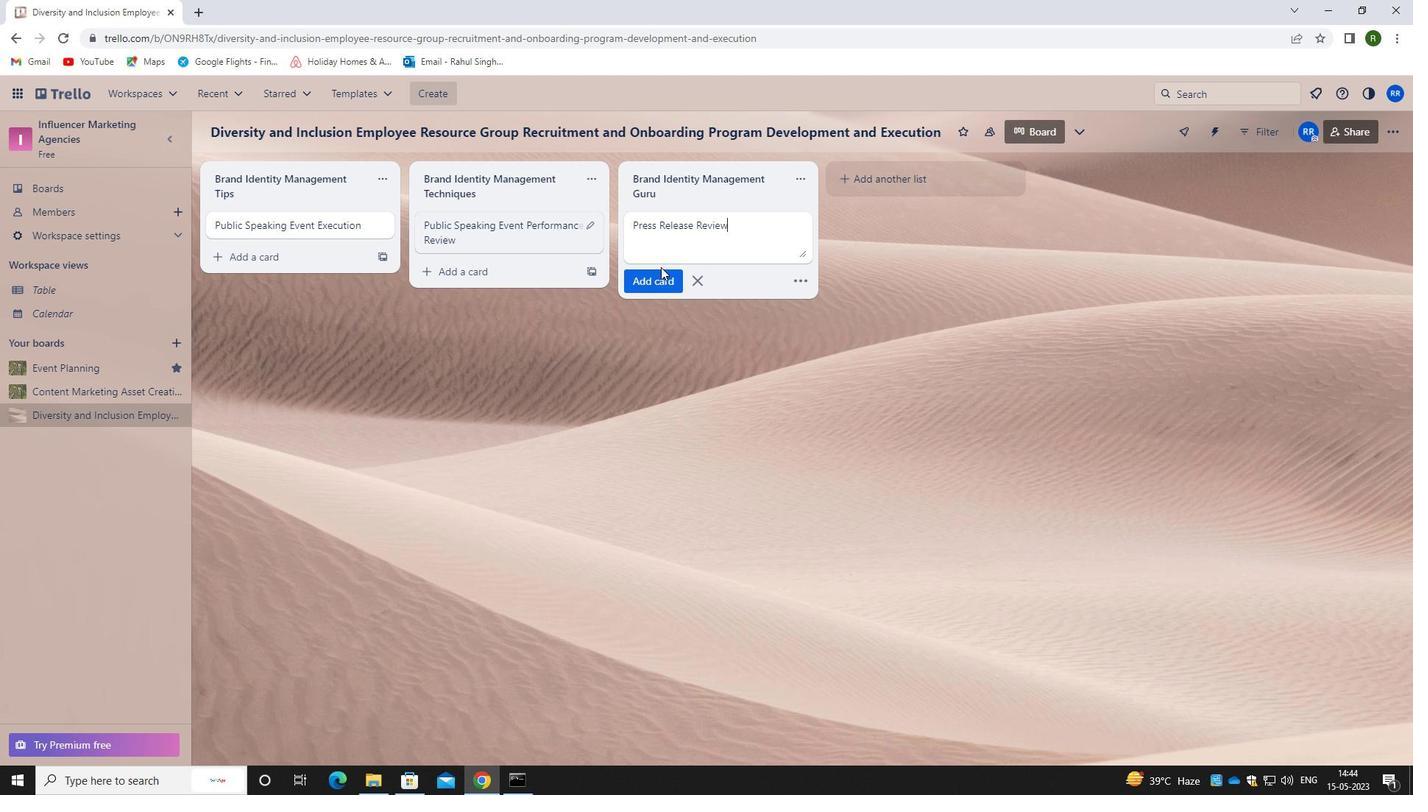
Action: Mouse pressed left at (668, 288)
Screenshot: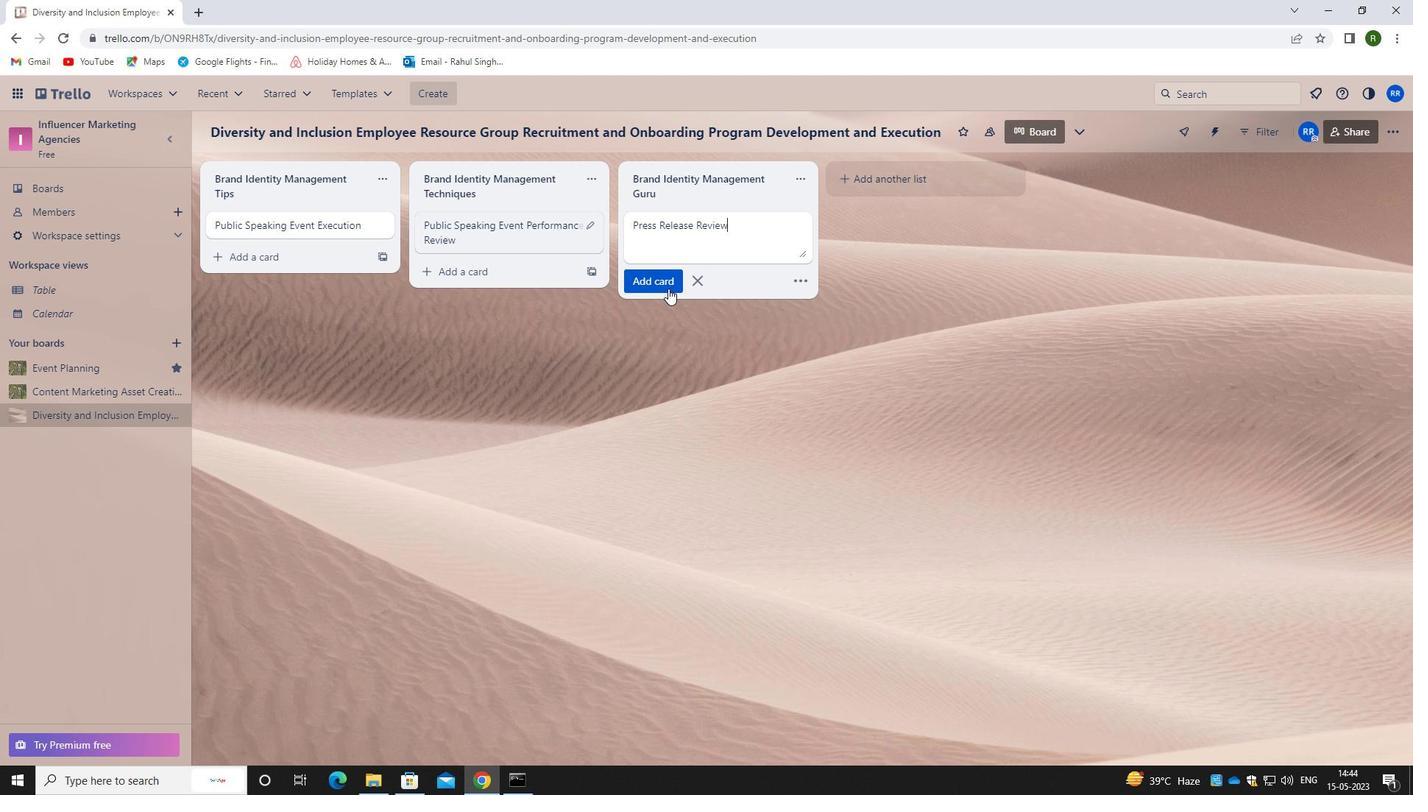 
Action: Mouse moved to (444, 401)
Screenshot: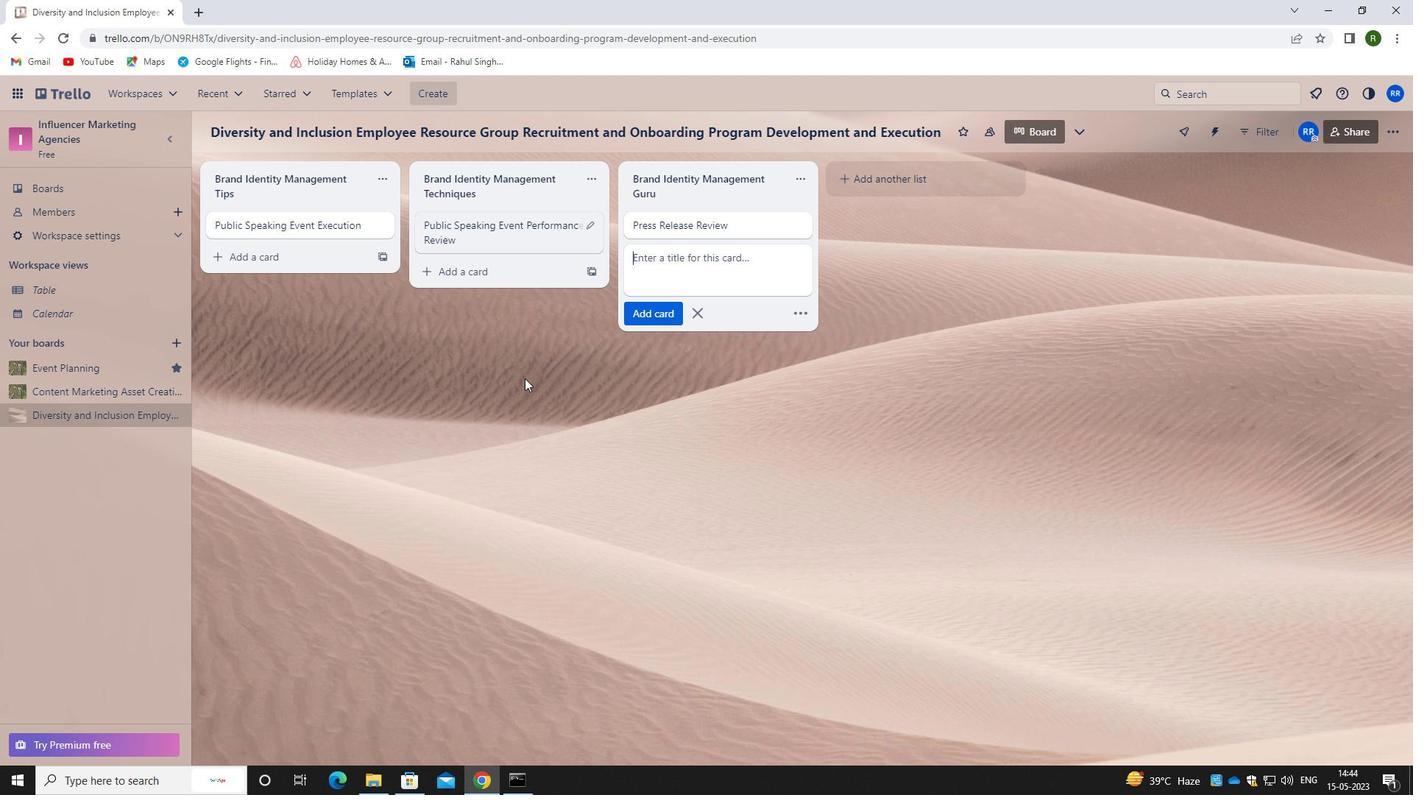 
Action: Mouse pressed left at (444, 401)
Screenshot: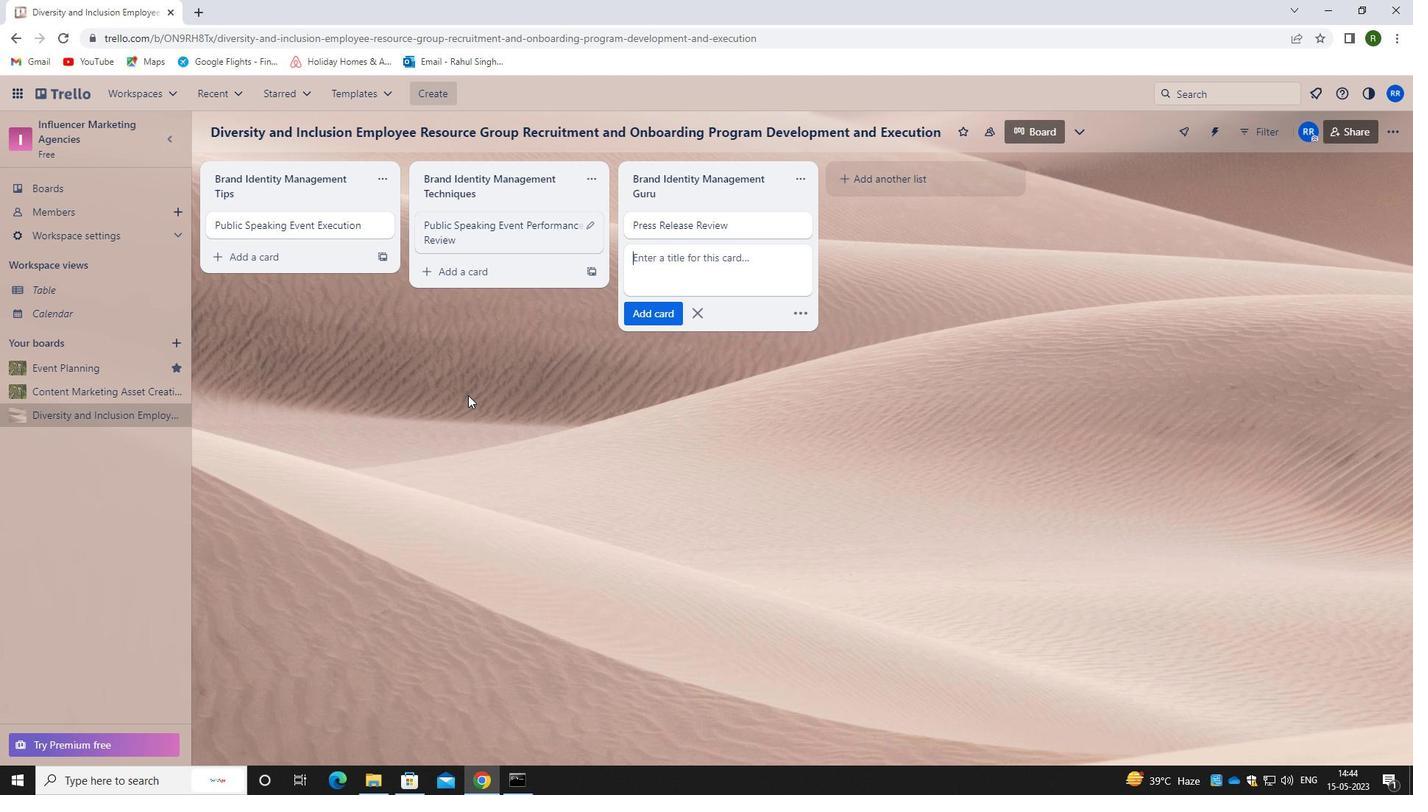 
